 Task: Create a due date automation trigger when advanced on, on the wednesday before a card is due add basic not assigned to member @aryan at 11:00 AM.
Action: Mouse moved to (1127, 353)
Screenshot: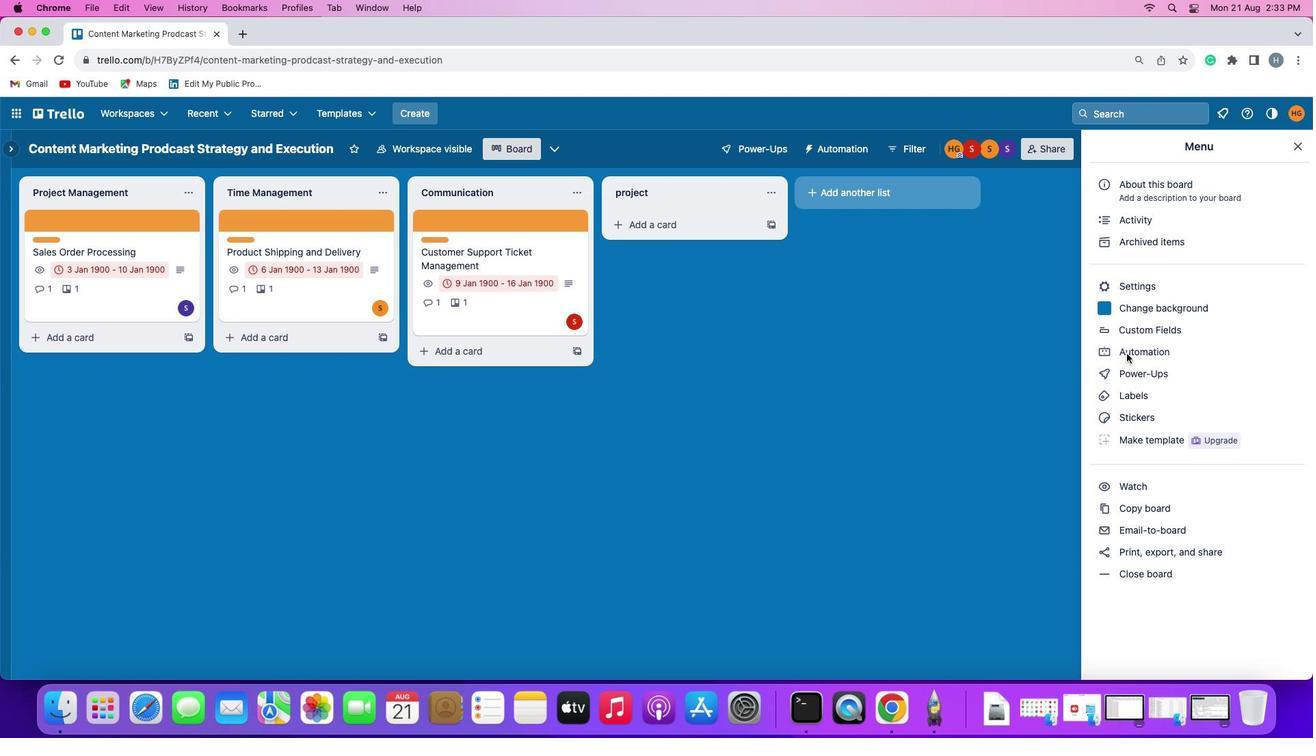 
Action: Mouse pressed left at (1127, 353)
Screenshot: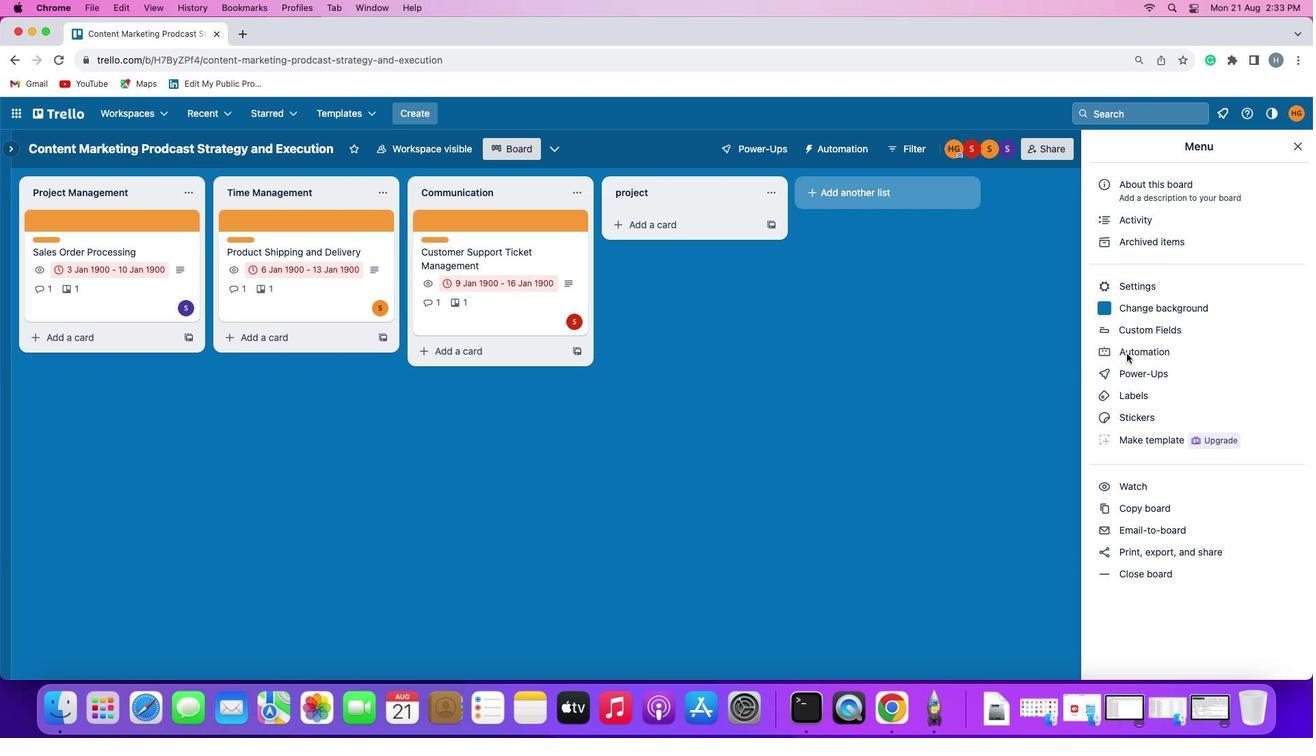
Action: Mouse pressed left at (1127, 353)
Screenshot: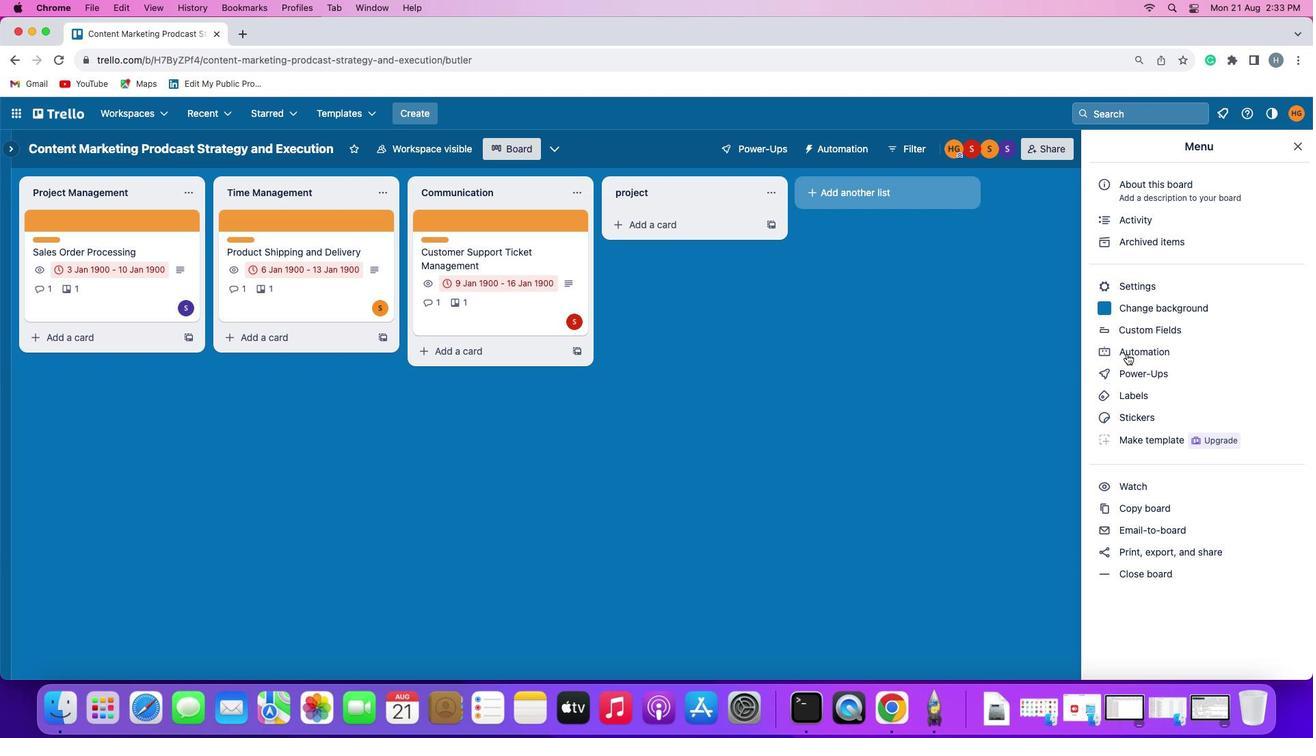 
Action: Mouse moved to (98, 324)
Screenshot: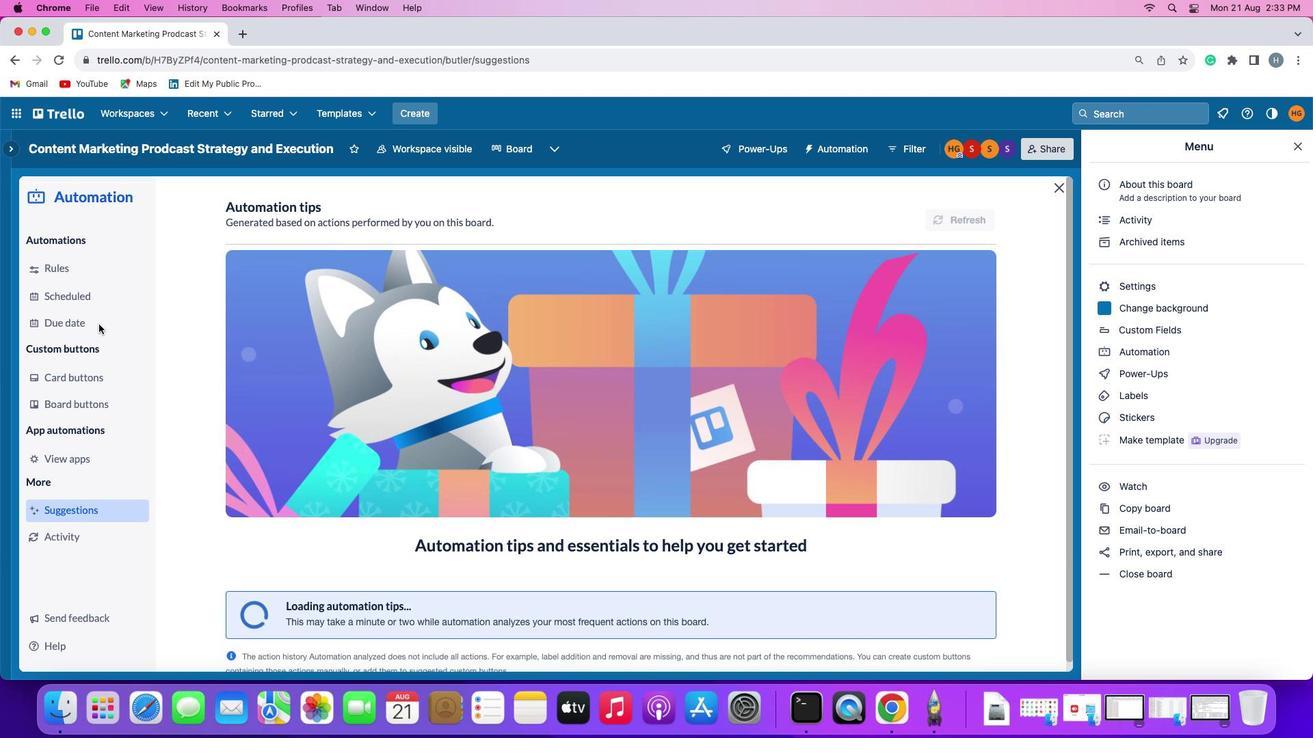
Action: Mouse pressed left at (98, 324)
Screenshot: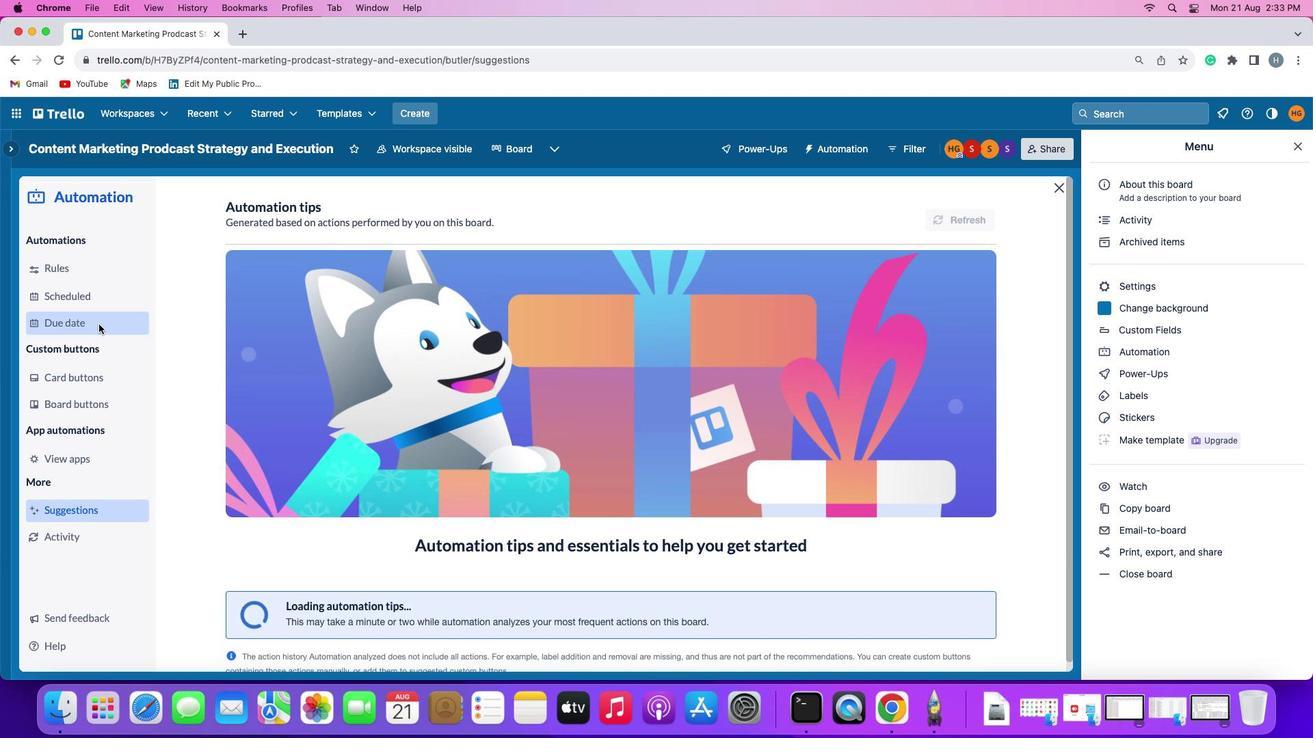 
Action: Mouse moved to (944, 206)
Screenshot: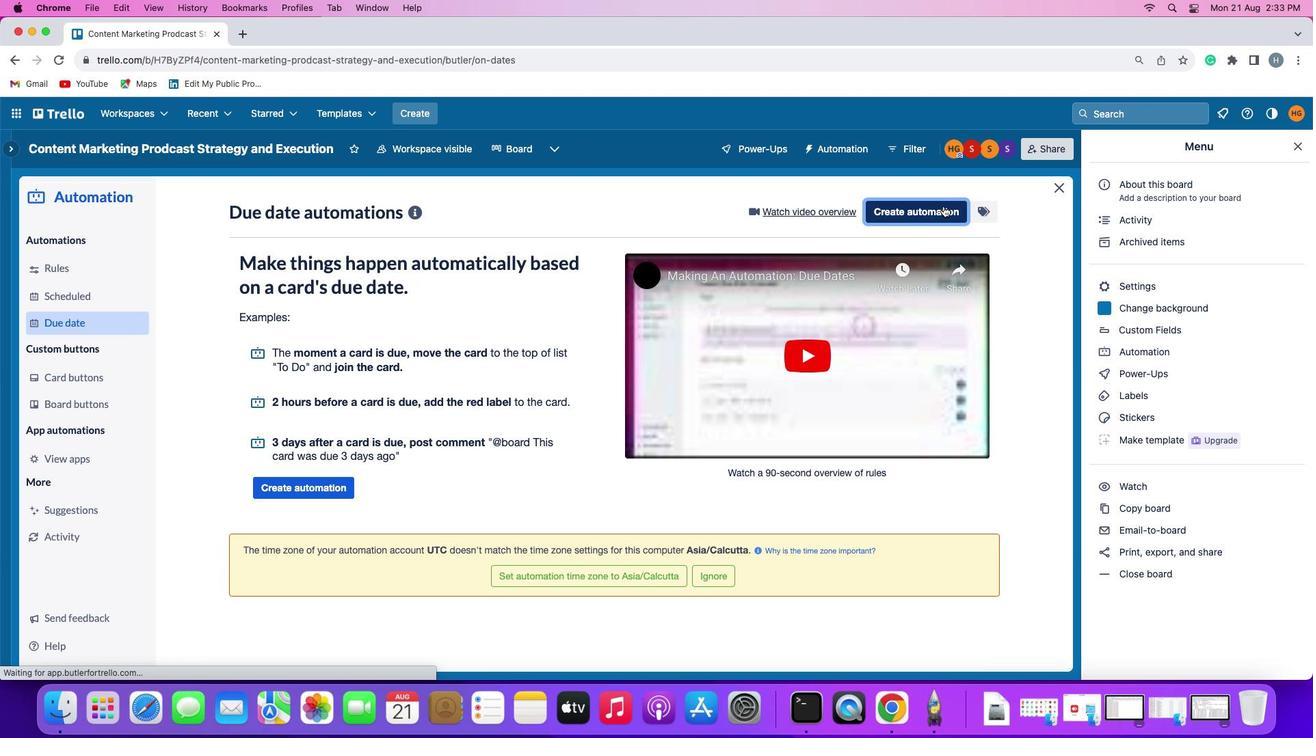 
Action: Mouse pressed left at (944, 206)
Screenshot: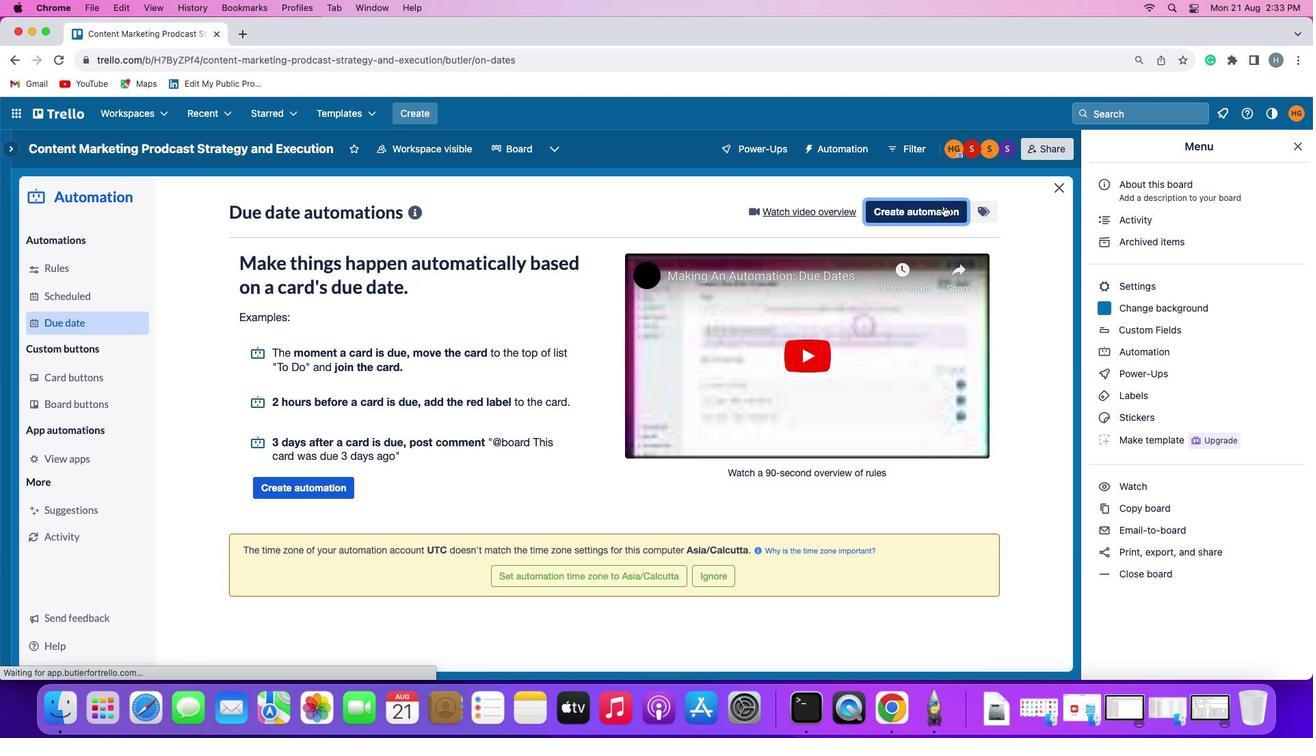 
Action: Mouse moved to (302, 341)
Screenshot: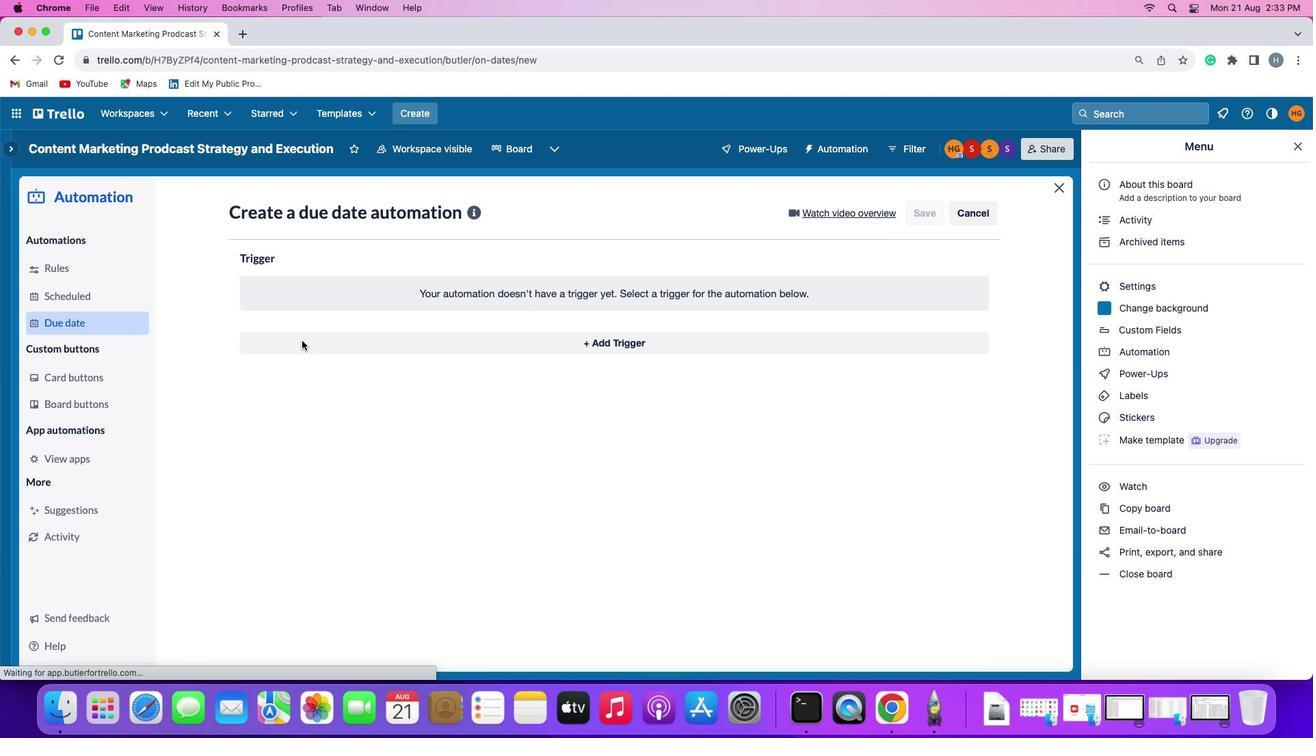 
Action: Mouse pressed left at (302, 341)
Screenshot: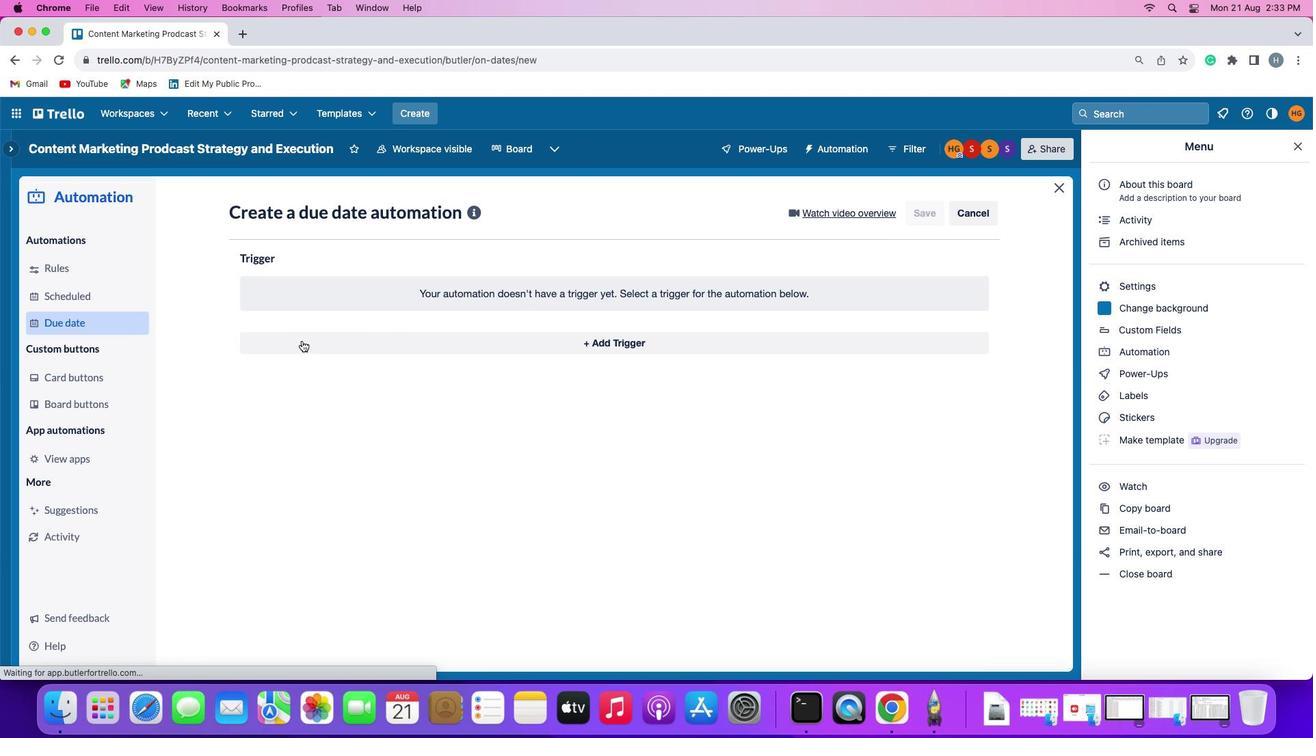 
Action: Mouse moved to (303, 597)
Screenshot: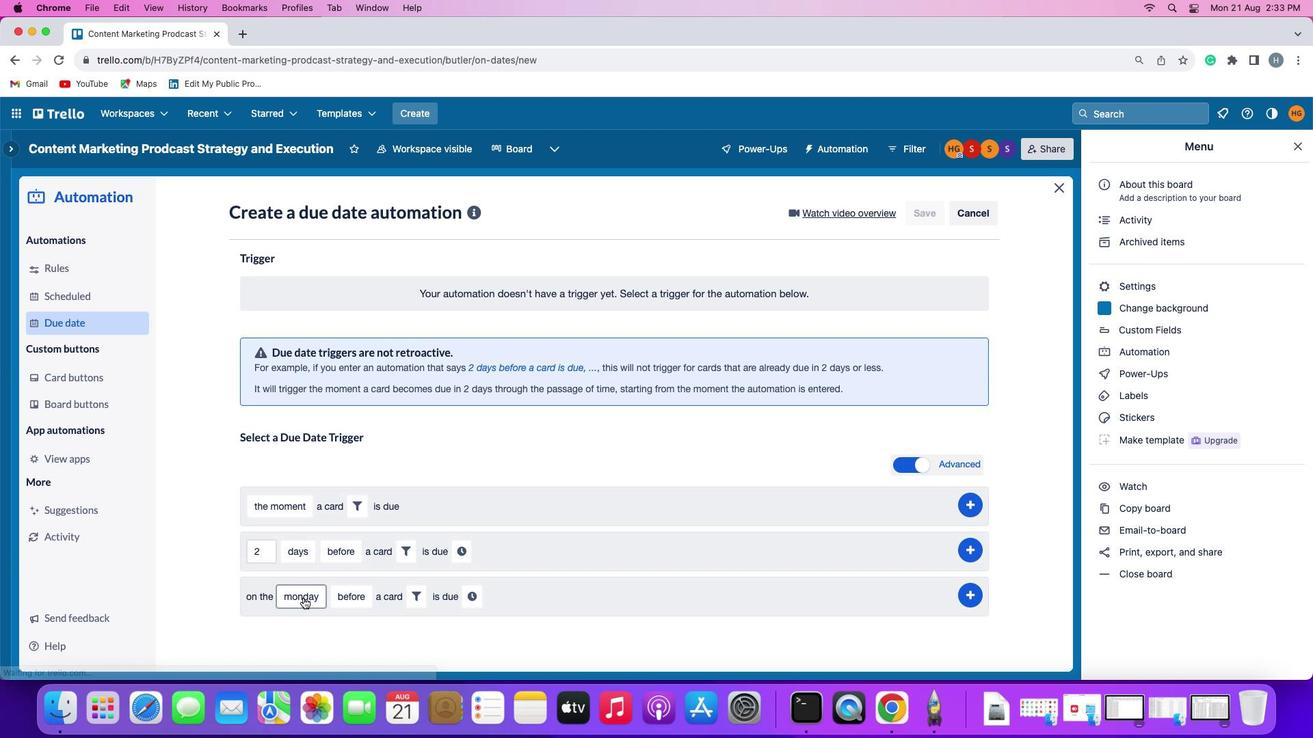 
Action: Mouse pressed left at (303, 597)
Screenshot: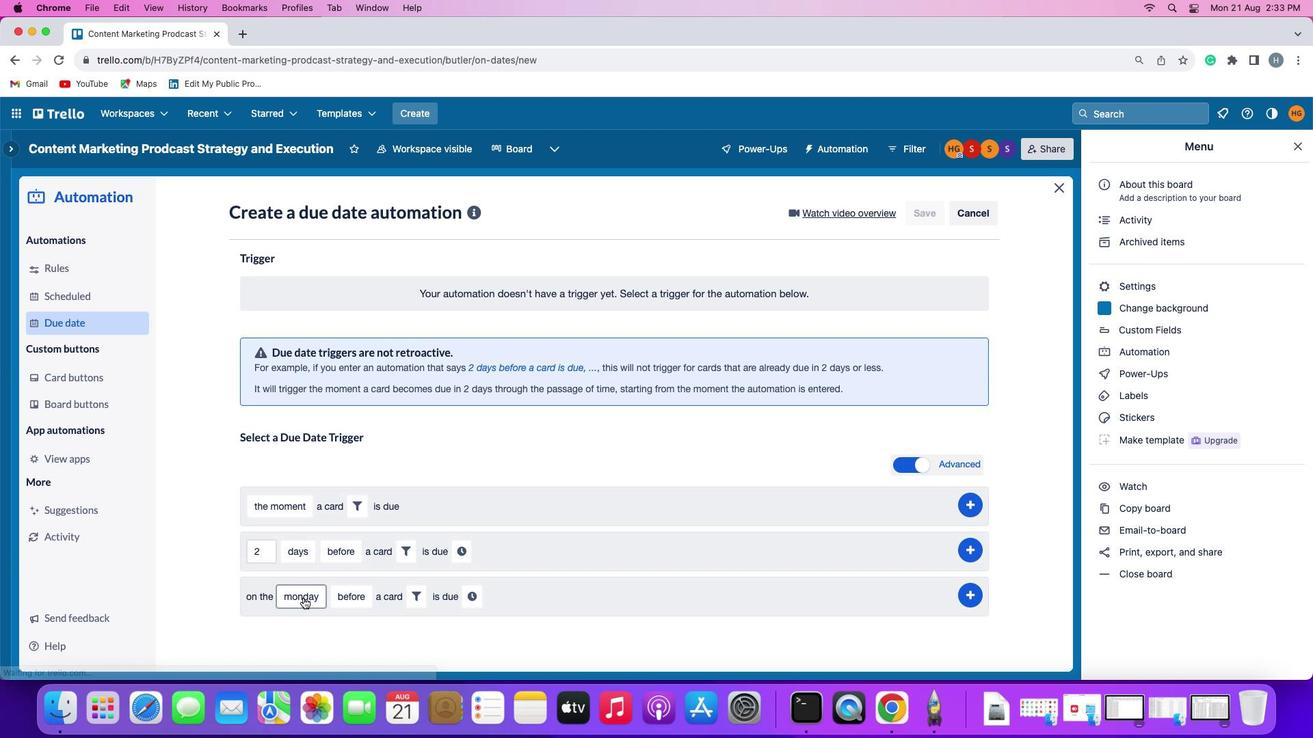 
Action: Mouse moved to (325, 461)
Screenshot: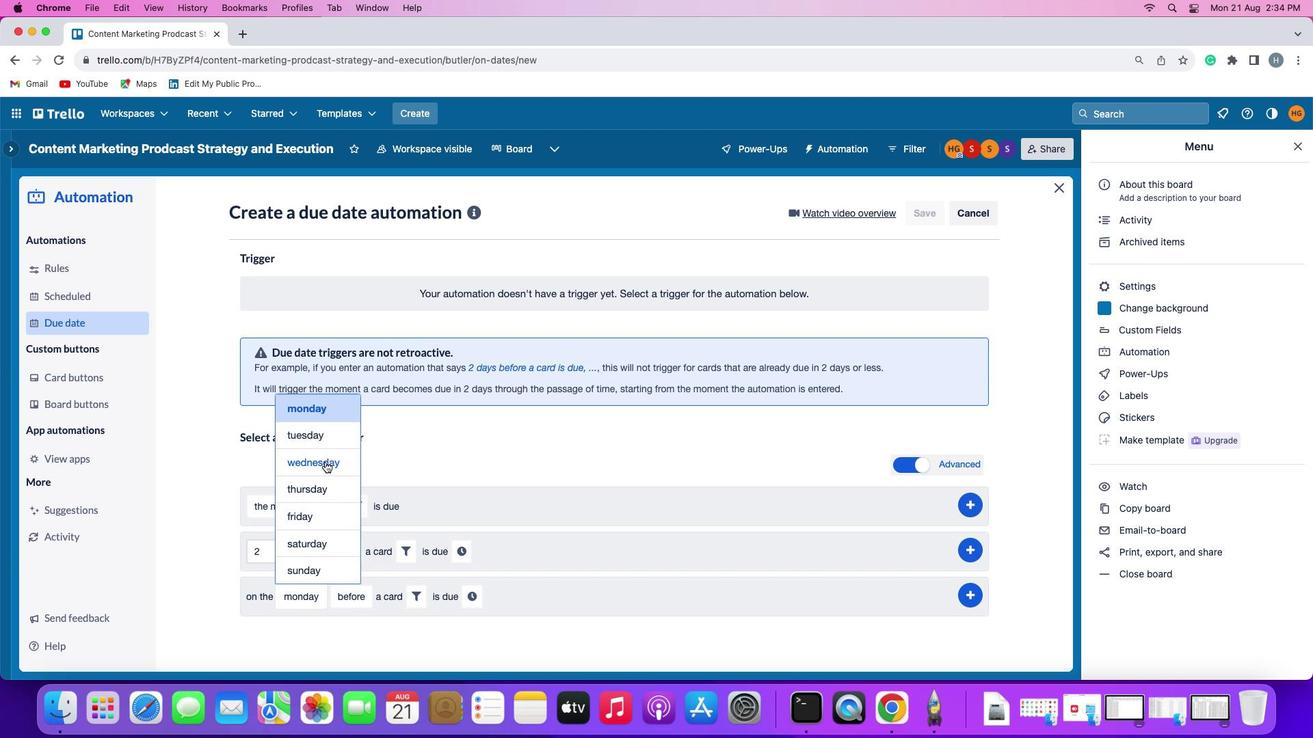 
Action: Mouse pressed left at (325, 461)
Screenshot: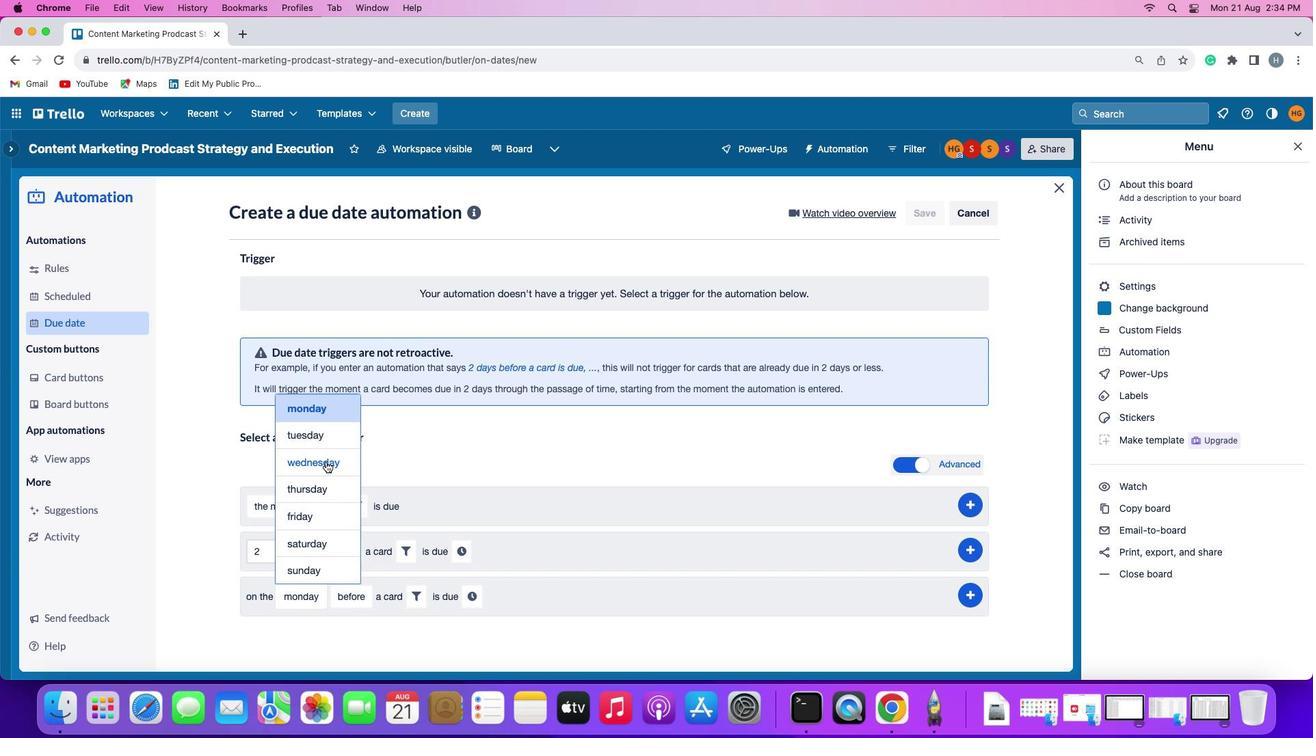 
Action: Mouse moved to (402, 478)
Screenshot: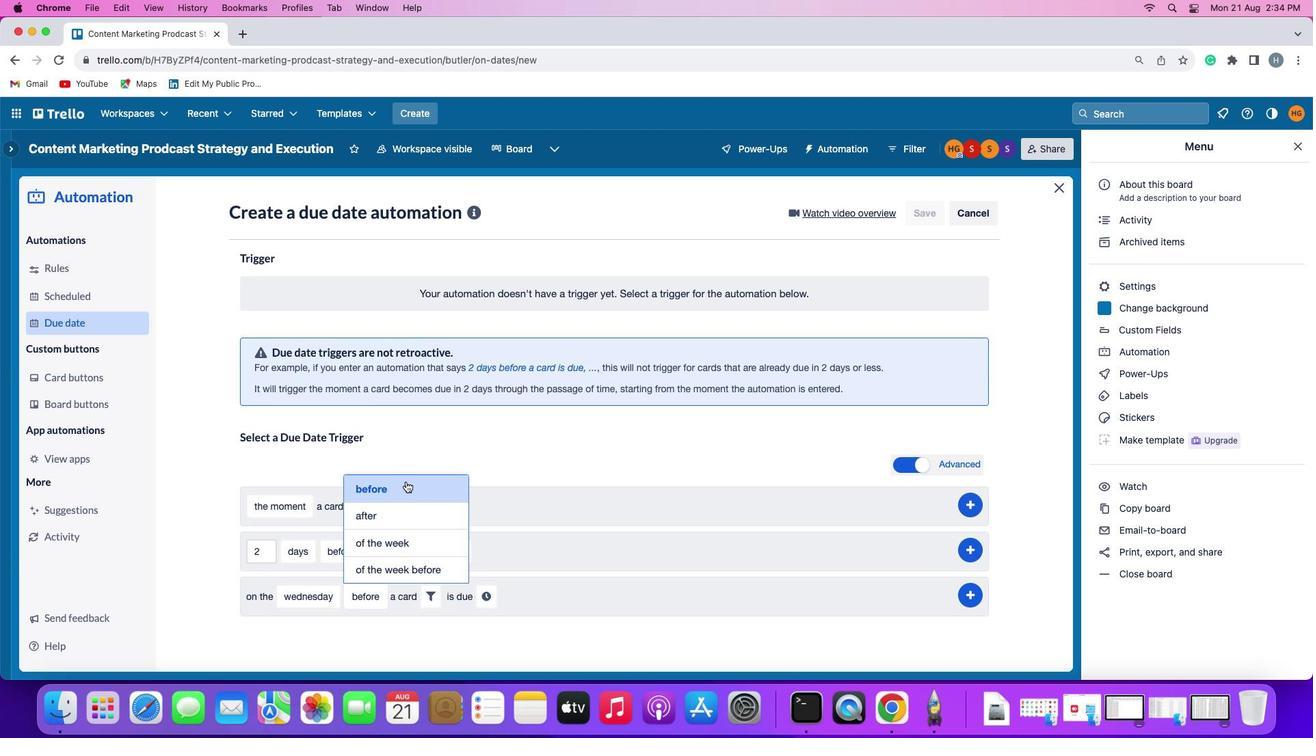 
Action: Mouse pressed left at (402, 478)
Screenshot: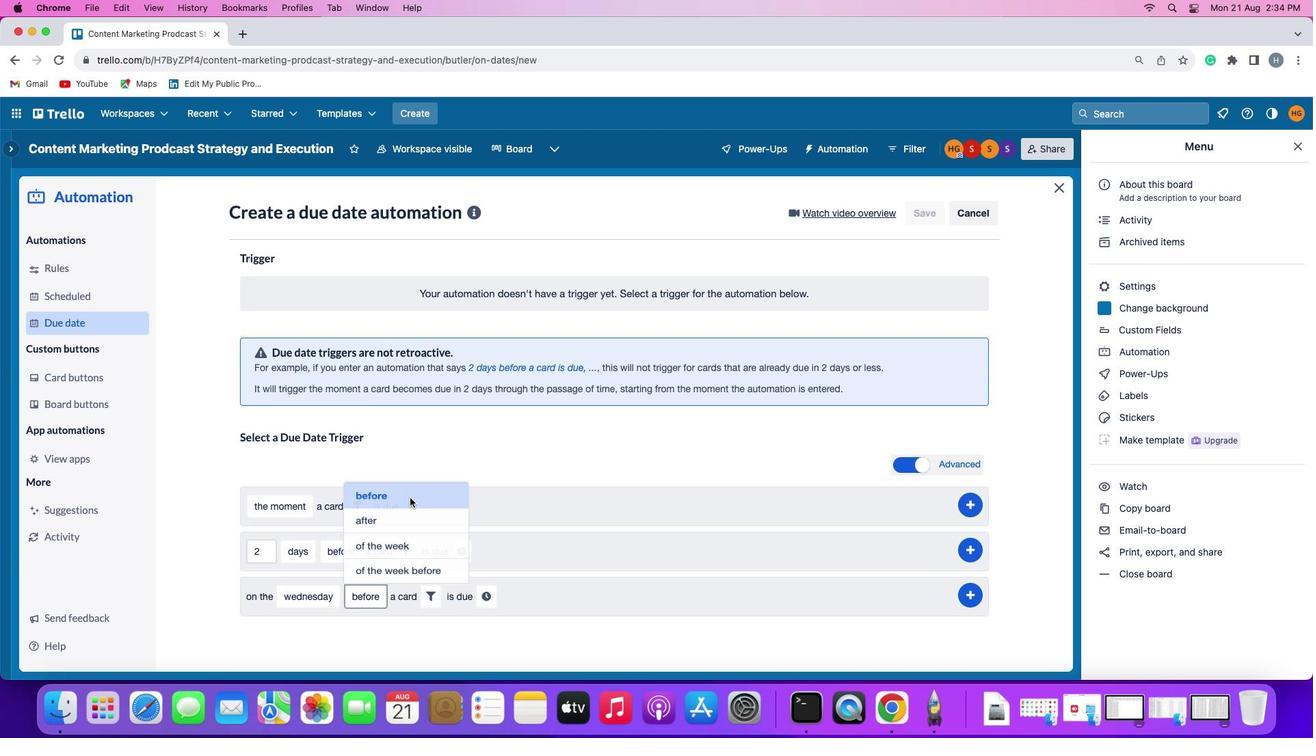 
Action: Mouse moved to (425, 604)
Screenshot: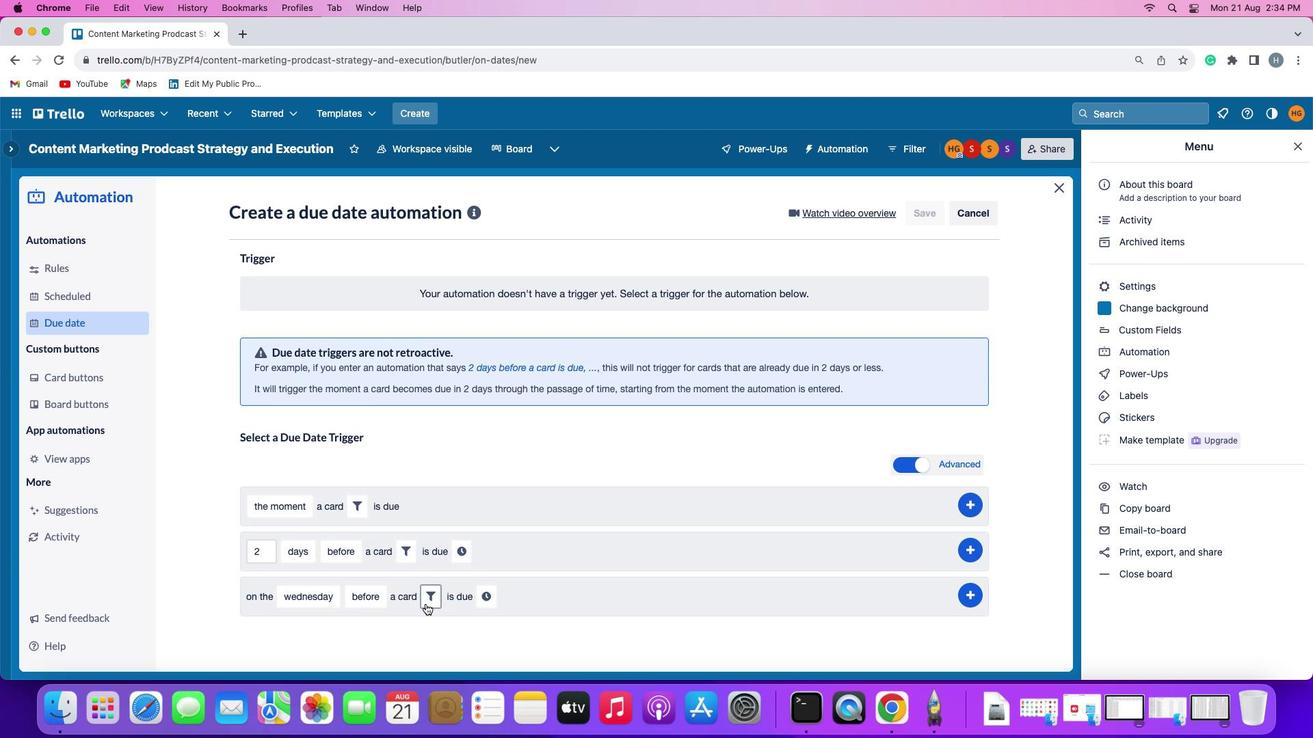 
Action: Mouse pressed left at (425, 604)
Screenshot: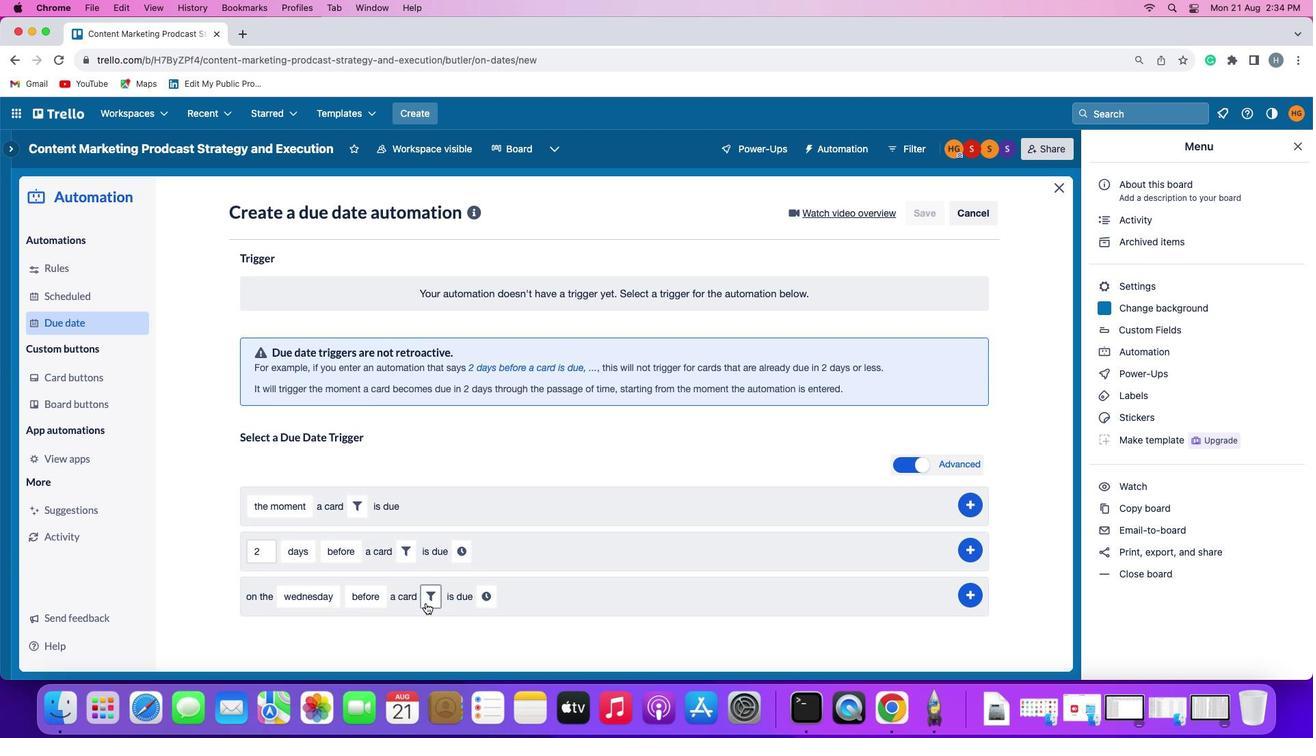 
Action: Mouse moved to (402, 628)
Screenshot: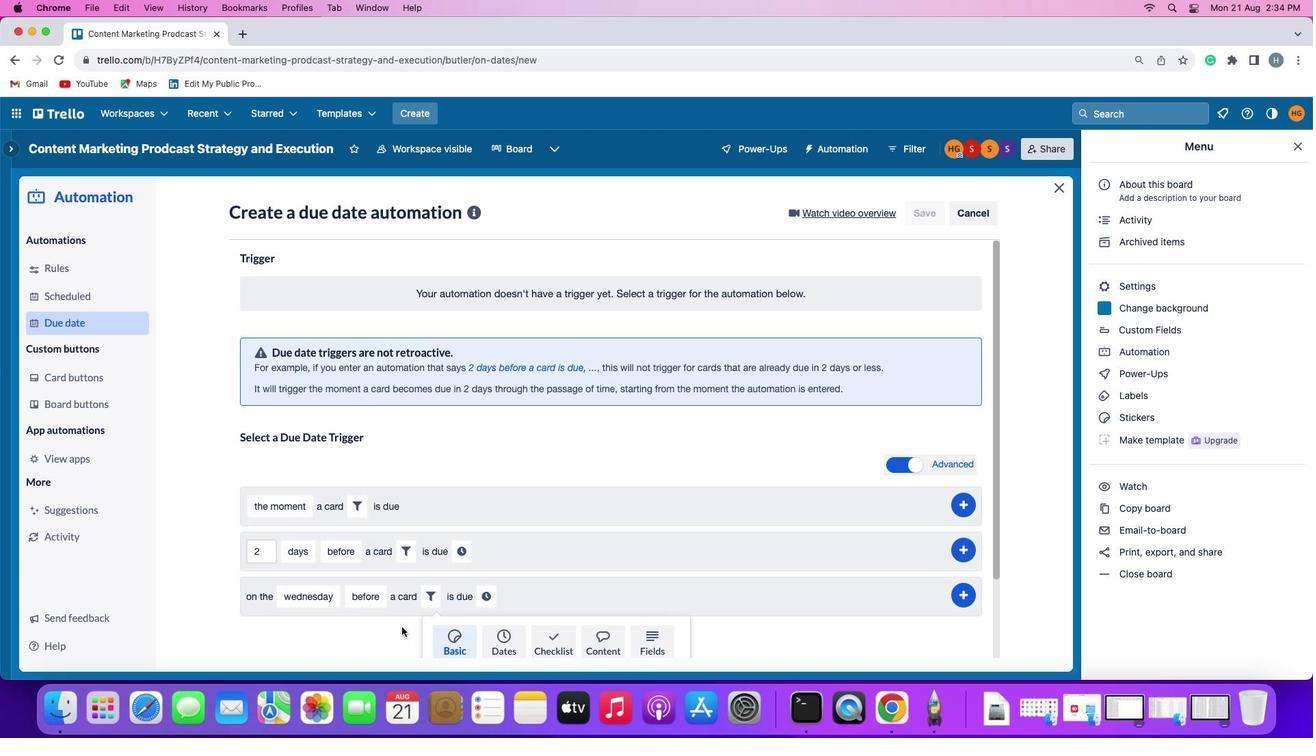 
Action: Mouse scrolled (402, 628) with delta (0, 0)
Screenshot: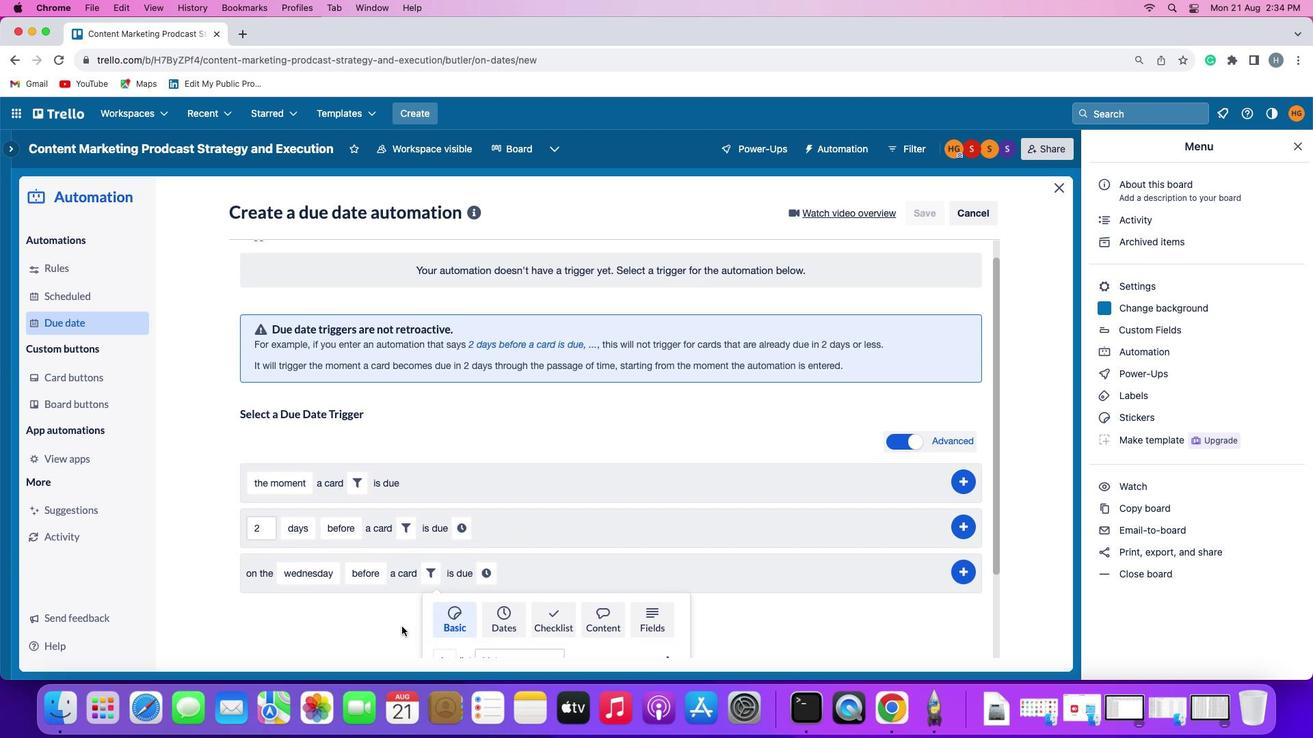 
Action: Mouse scrolled (402, 628) with delta (0, 0)
Screenshot: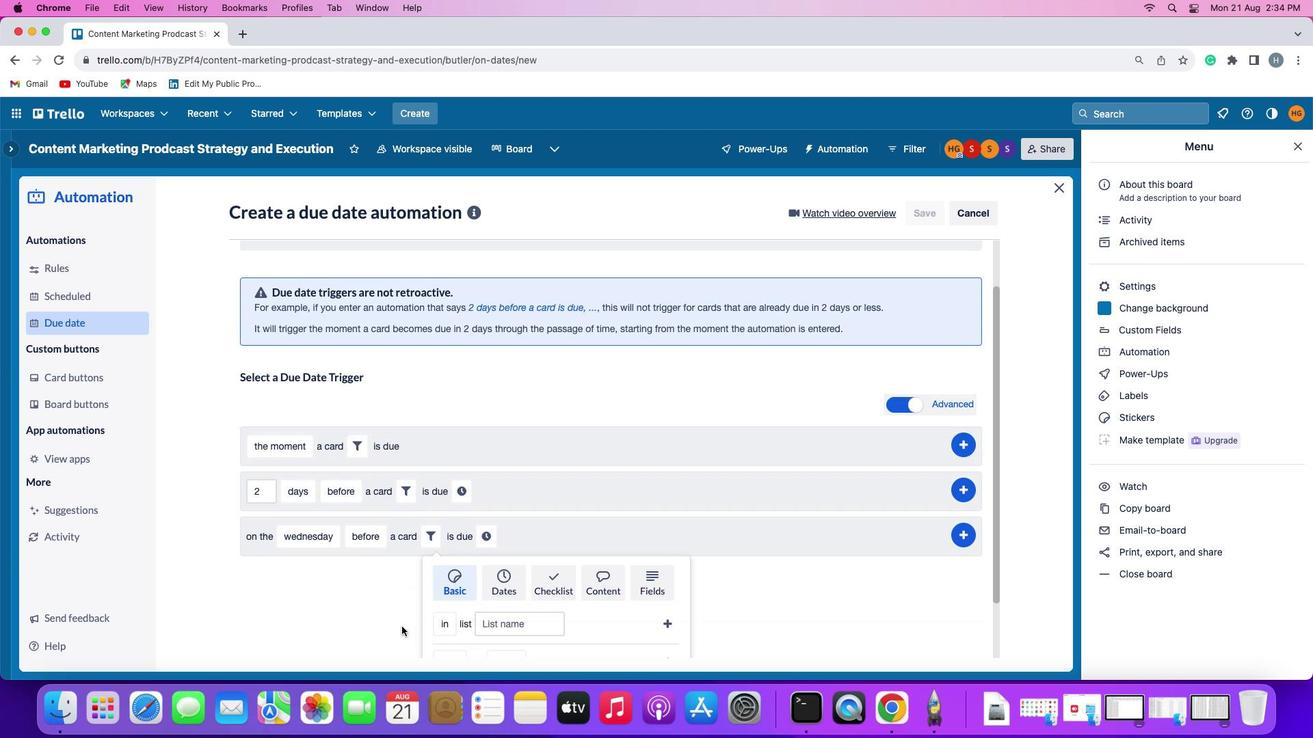 
Action: Mouse scrolled (402, 628) with delta (0, -2)
Screenshot: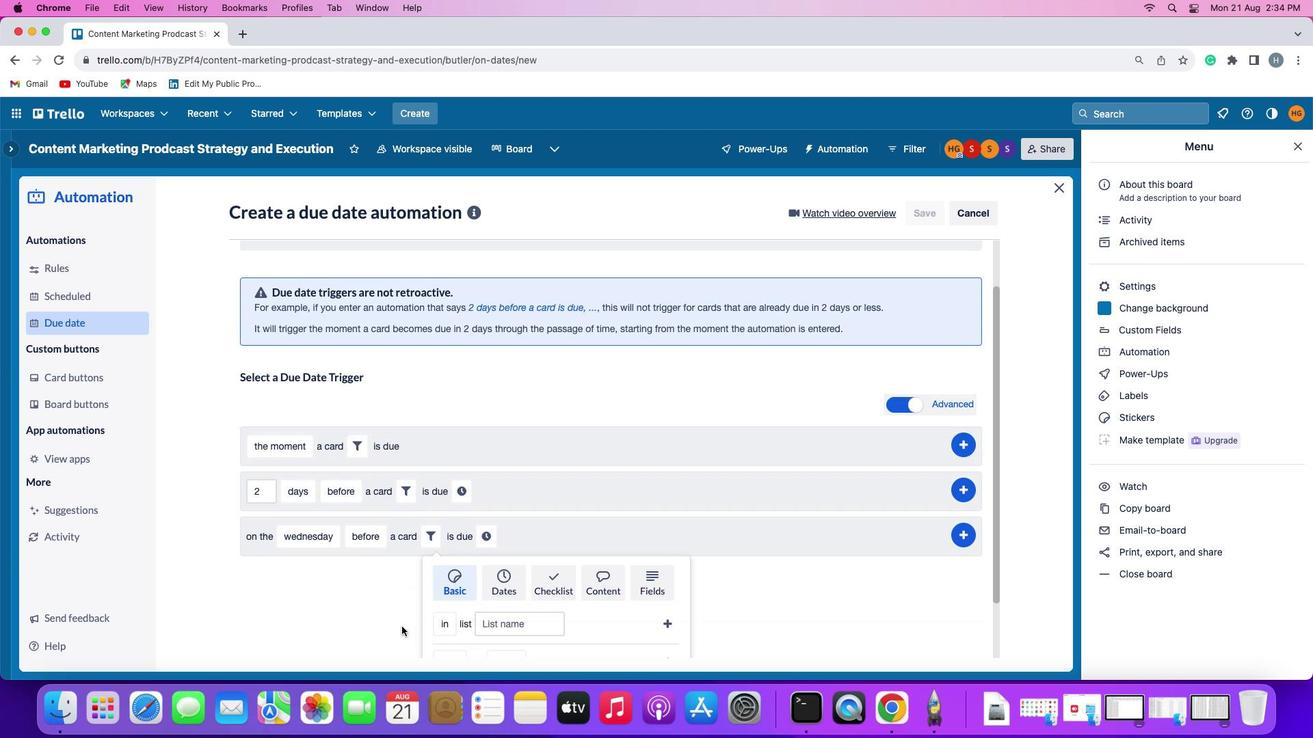 
Action: Mouse scrolled (402, 628) with delta (0, -3)
Screenshot: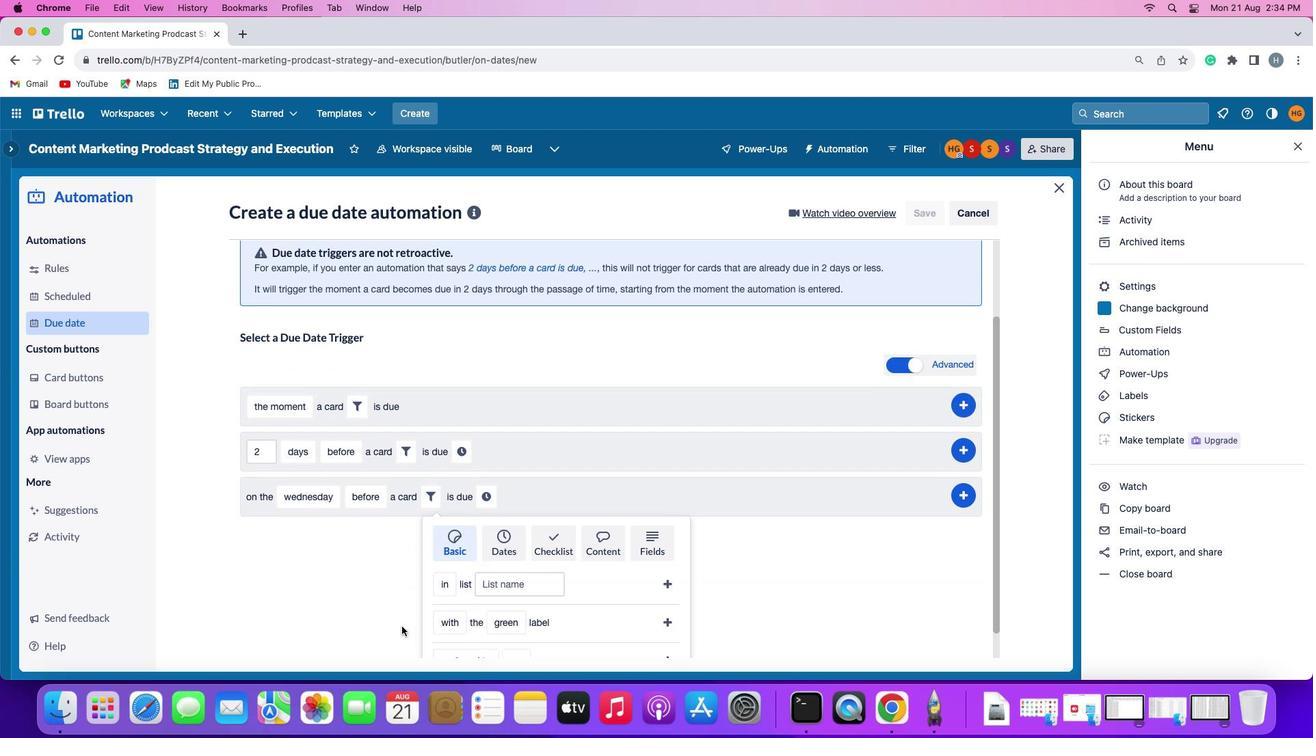 
Action: Mouse moved to (401, 627)
Screenshot: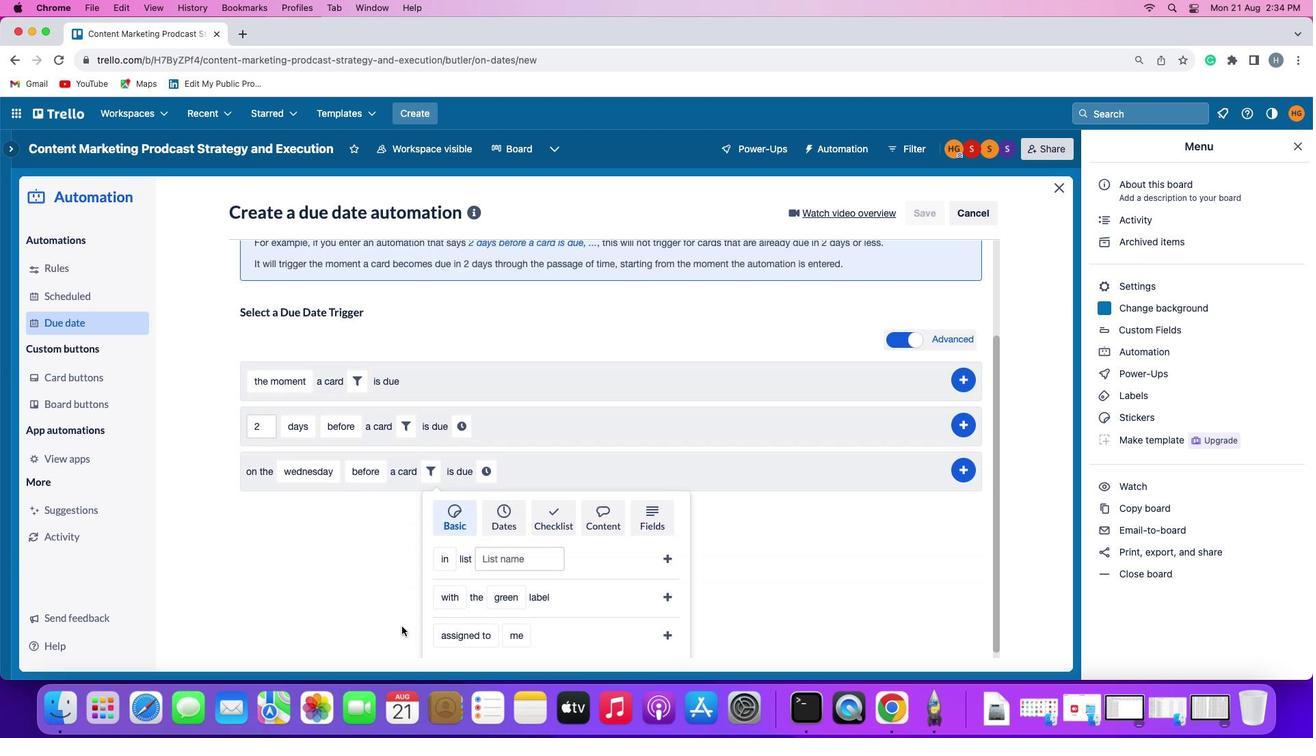 
Action: Mouse scrolled (401, 627) with delta (0, -4)
Screenshot: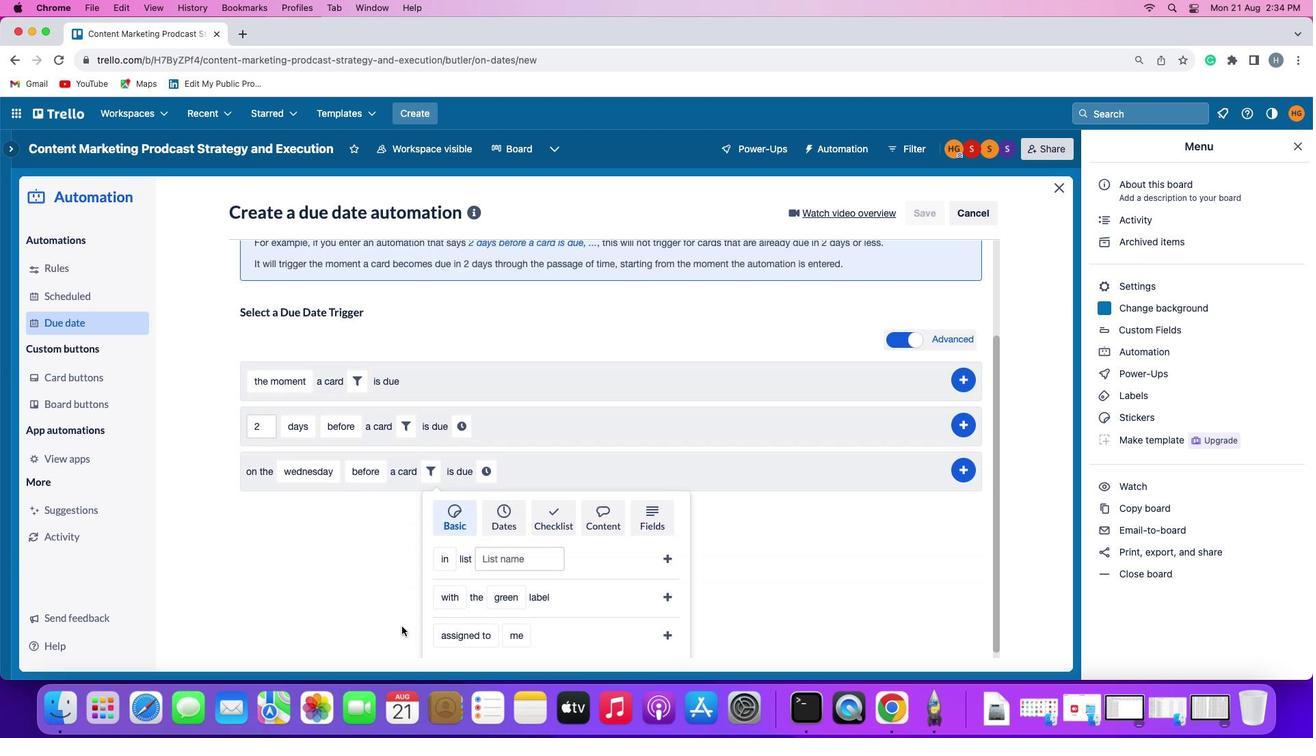 
Action: Mouse moved to (401, 627)
Screenshot: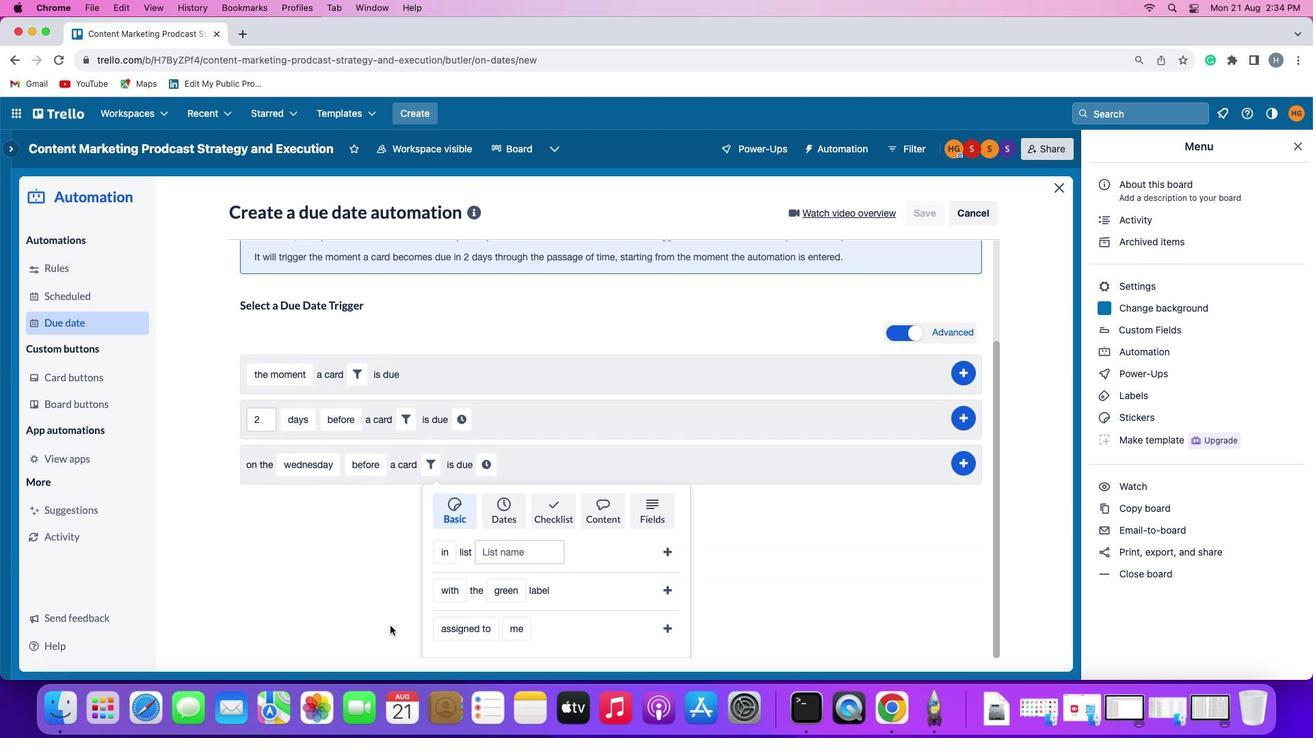 
Action: Mouse scrolled (401, 627) with delta (0, 0)
Screenshot: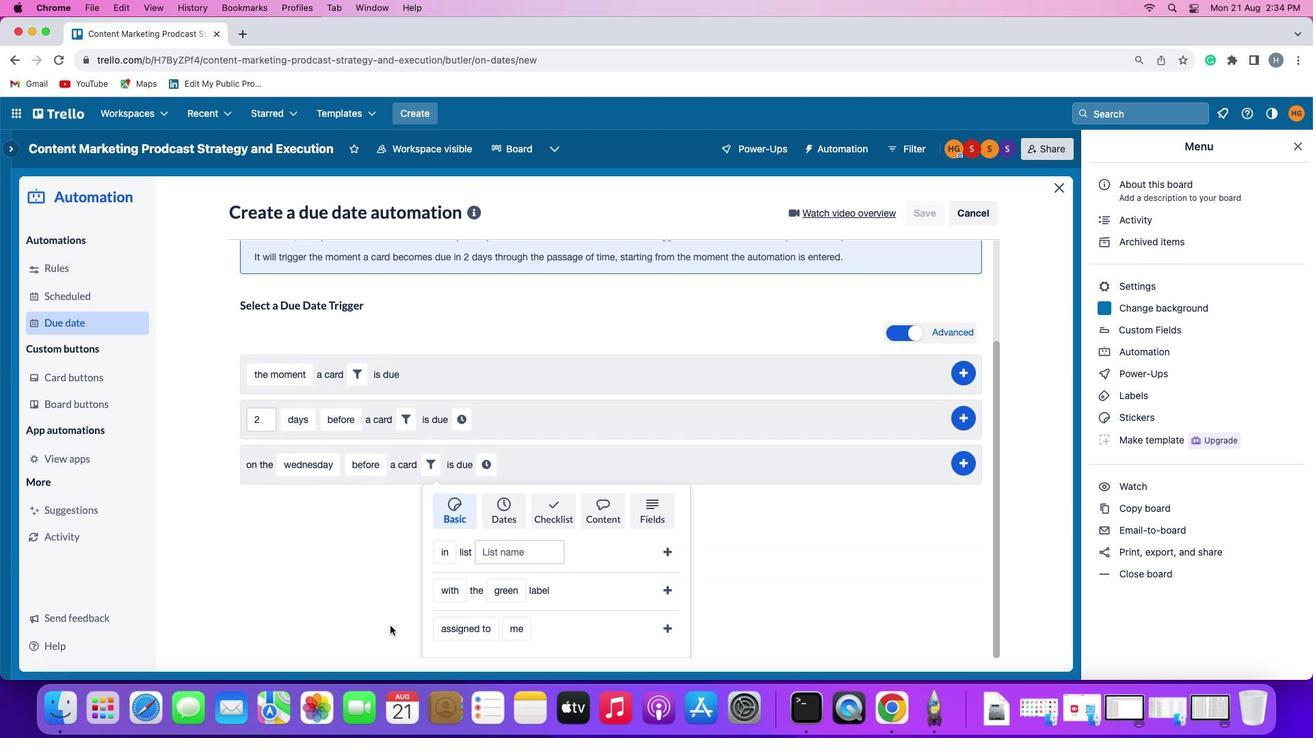 
Action: Mouse scrolled (401, 627) with delta (0, 0)
Screenshot: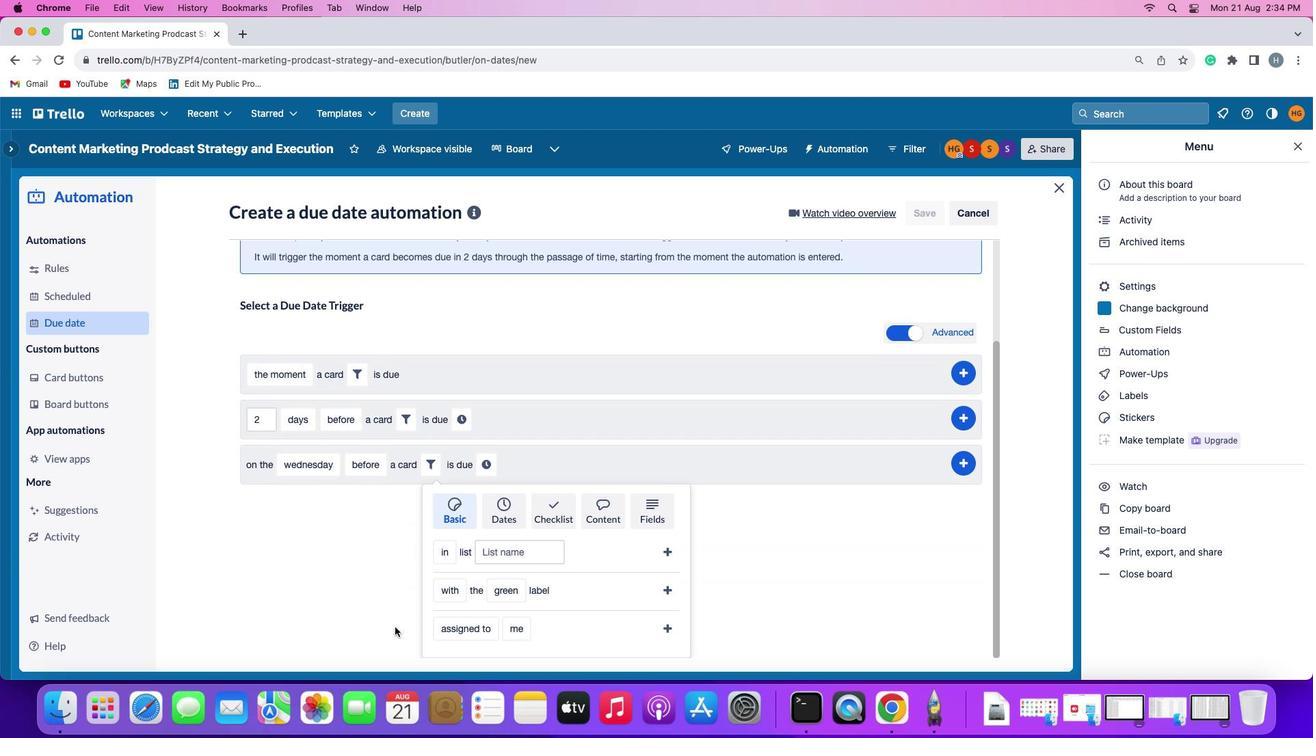 
Action: Mouse moved to (401, 627)
Screenshot: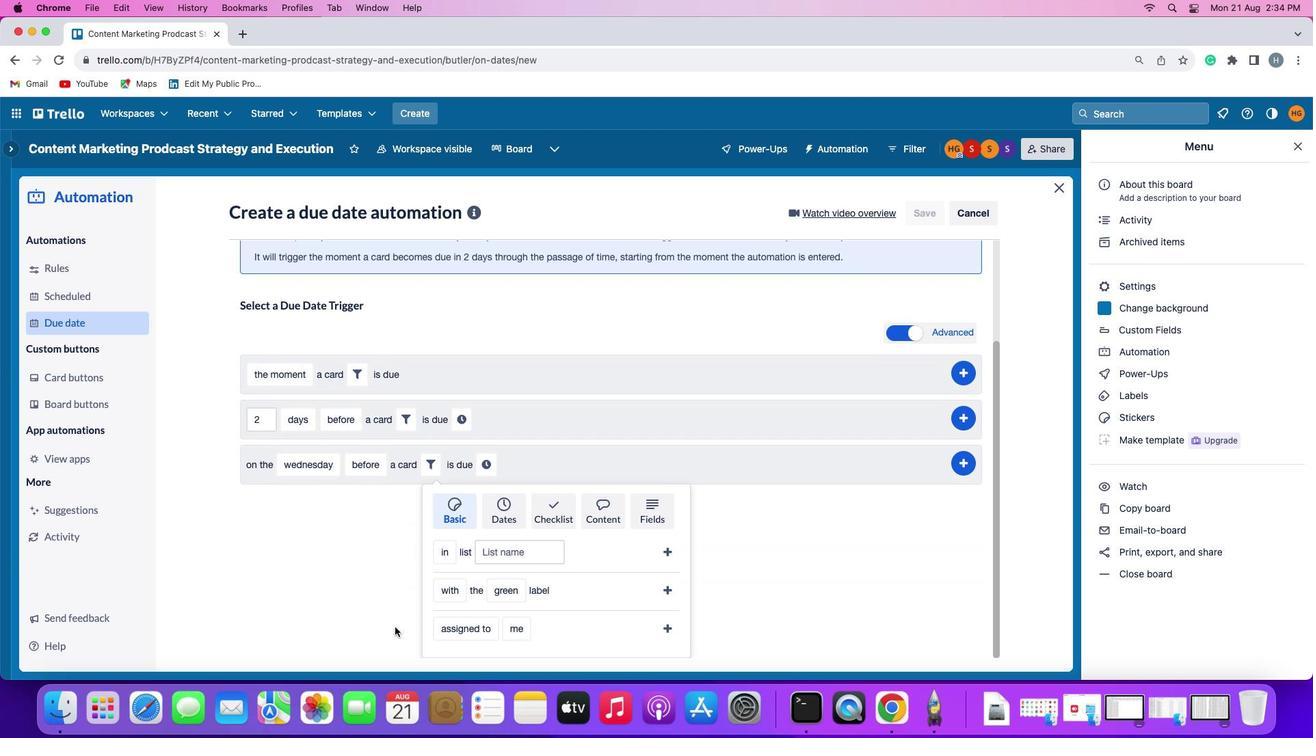 
Action: Mouse scrolled (401, 627) with delta (0, -2)
Screenshot: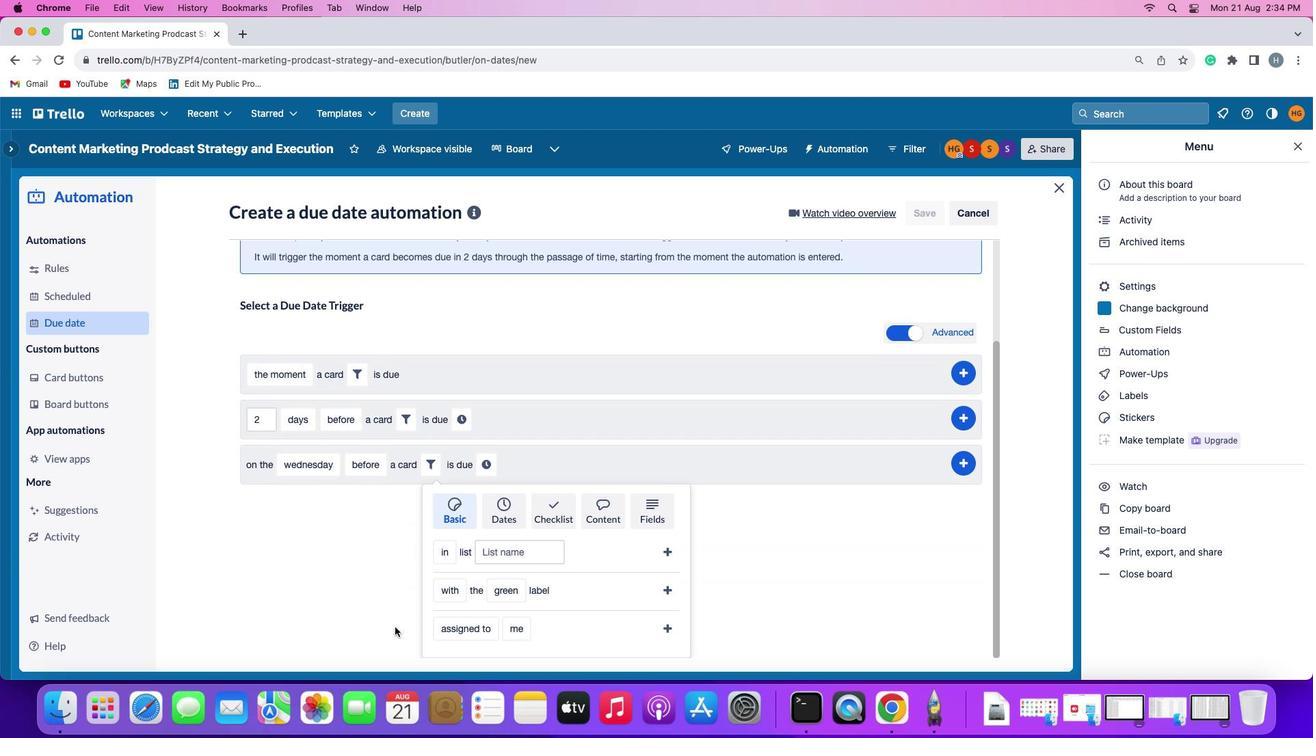 
Action: Mouse moved to (472, 631)
Screenshot: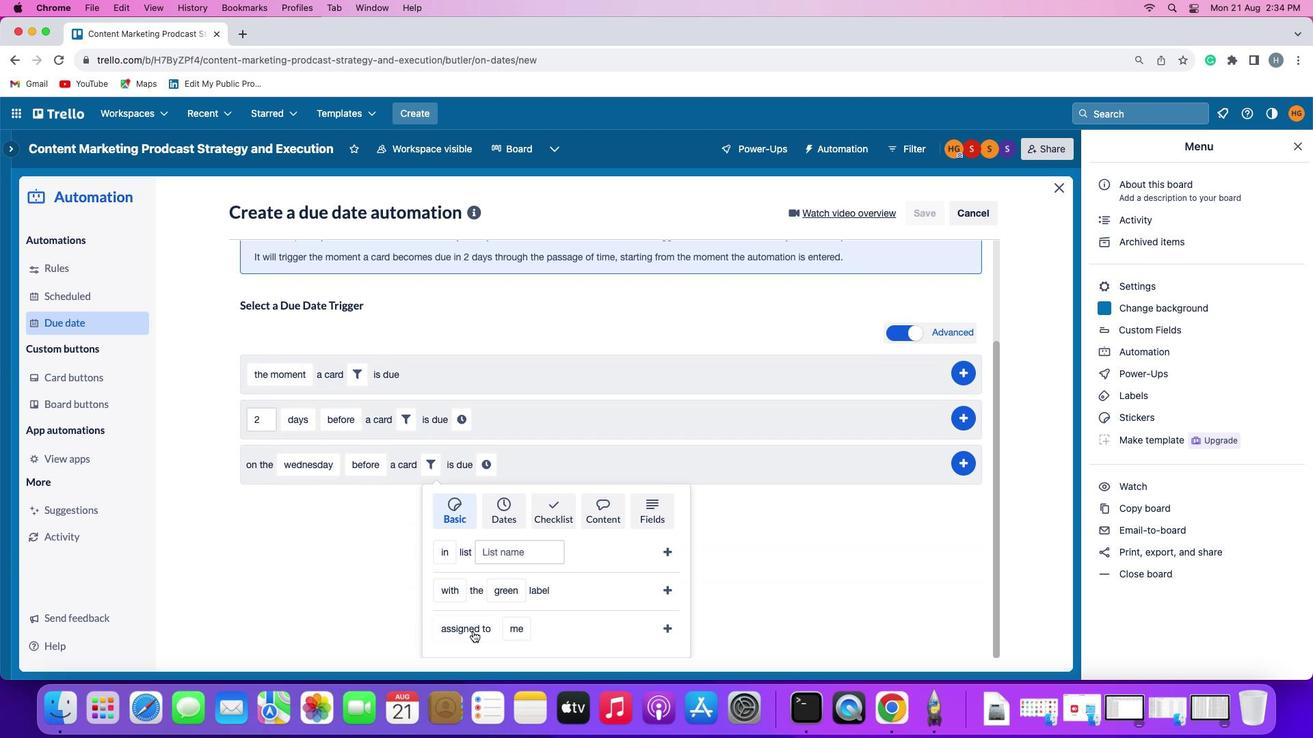 
Action: Mouse pressed left at (472, 631)
Screenshot: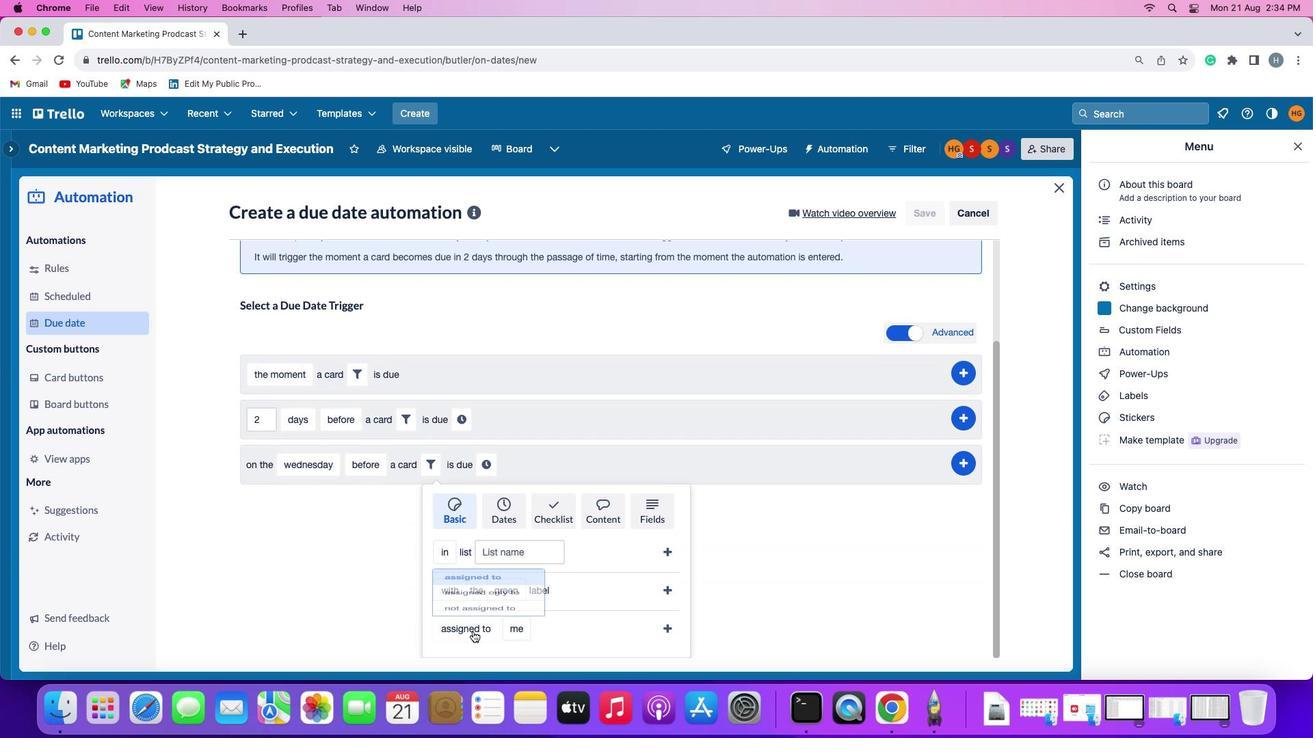 
Action: Mouse moved to (465, 605)
Screenshot: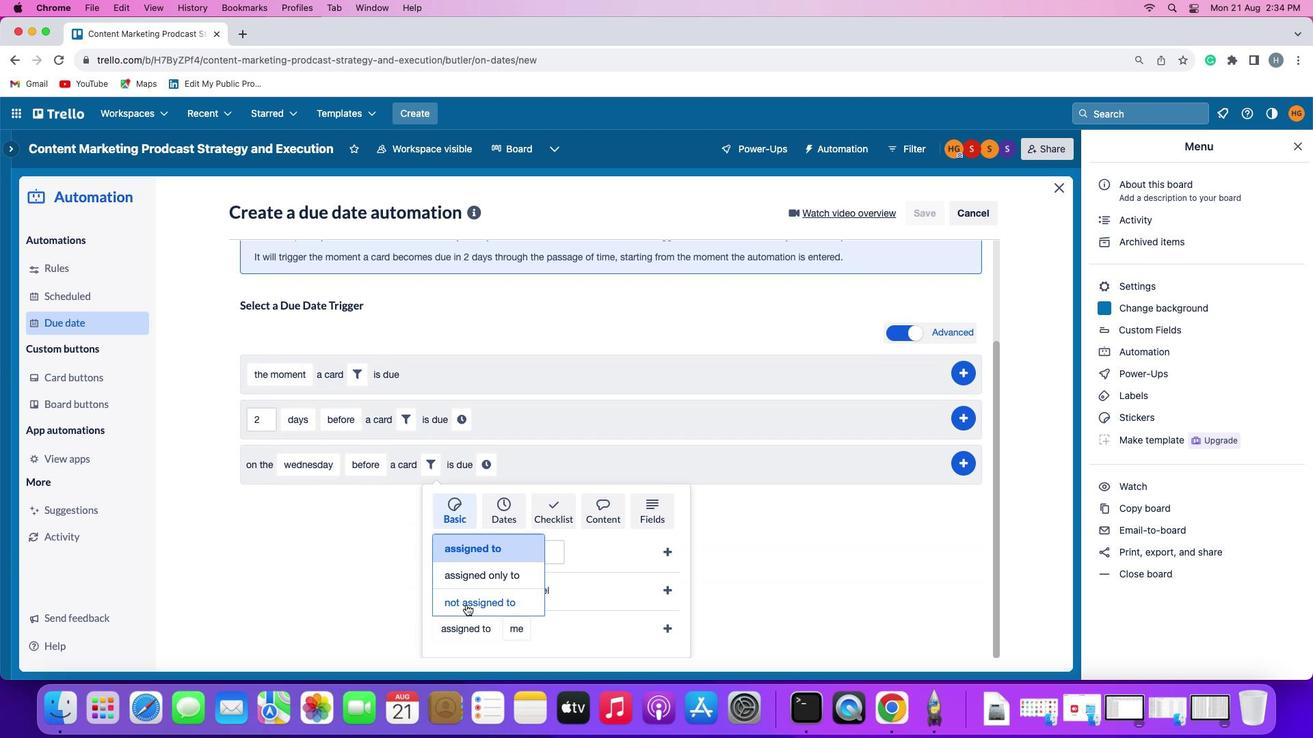 
Action: Mouse pressed left at (465, 605)
Screenshot: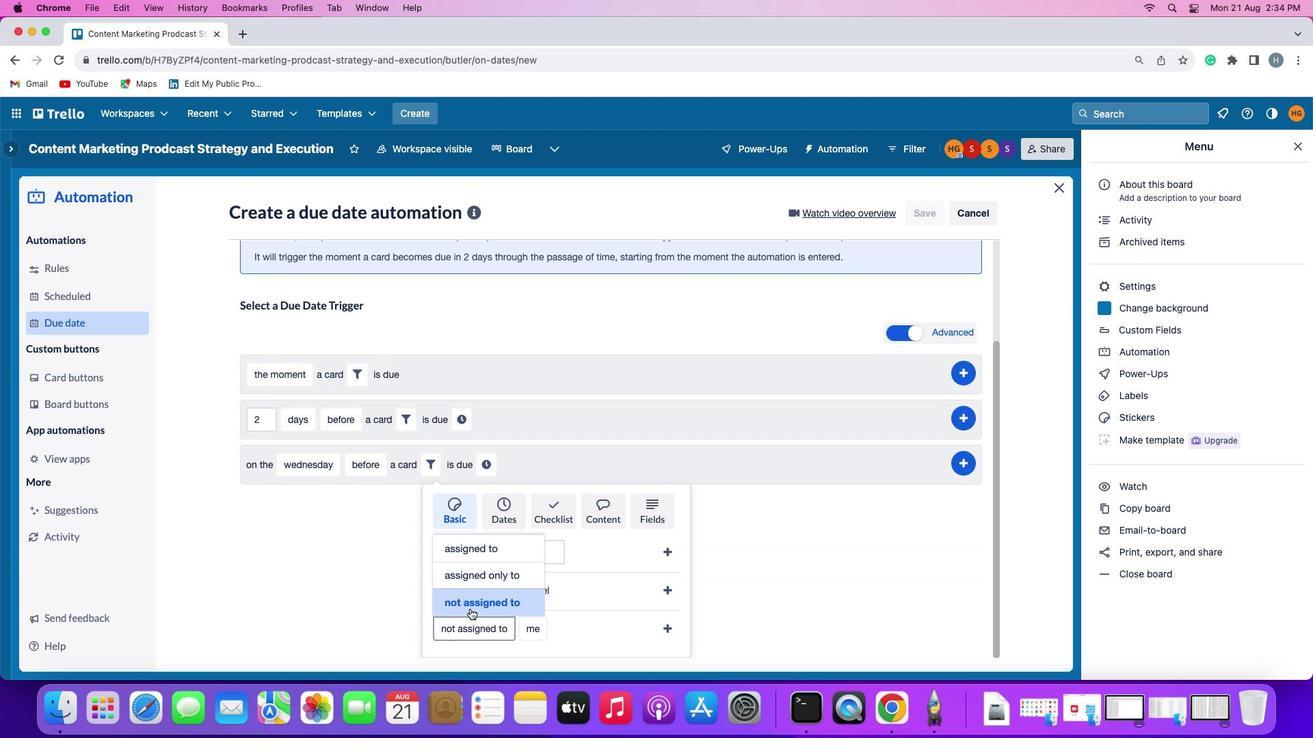
Action: Mouse moved to (529, 634)
Screenshot: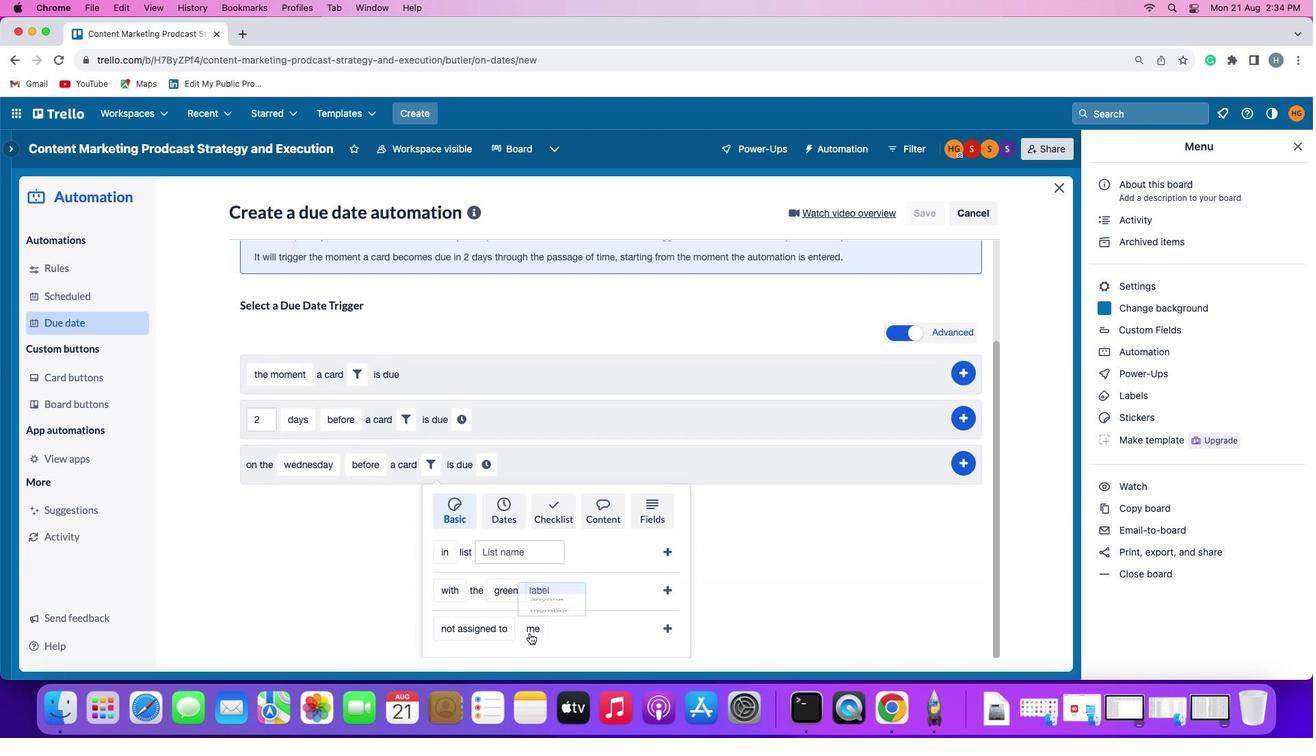 
Action: Mouse pressed left at (529, 634)
Screenshot: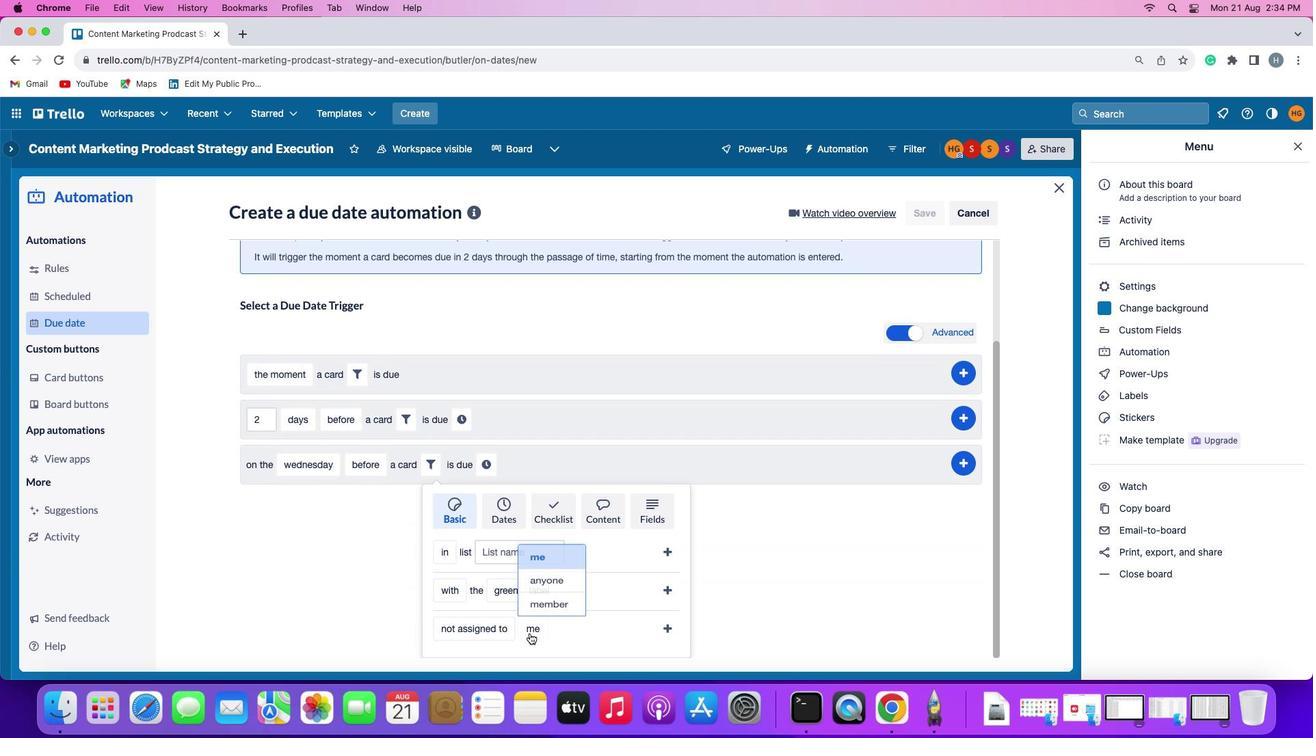 
Action: Mouse moved to (542, 606)
Screenshot: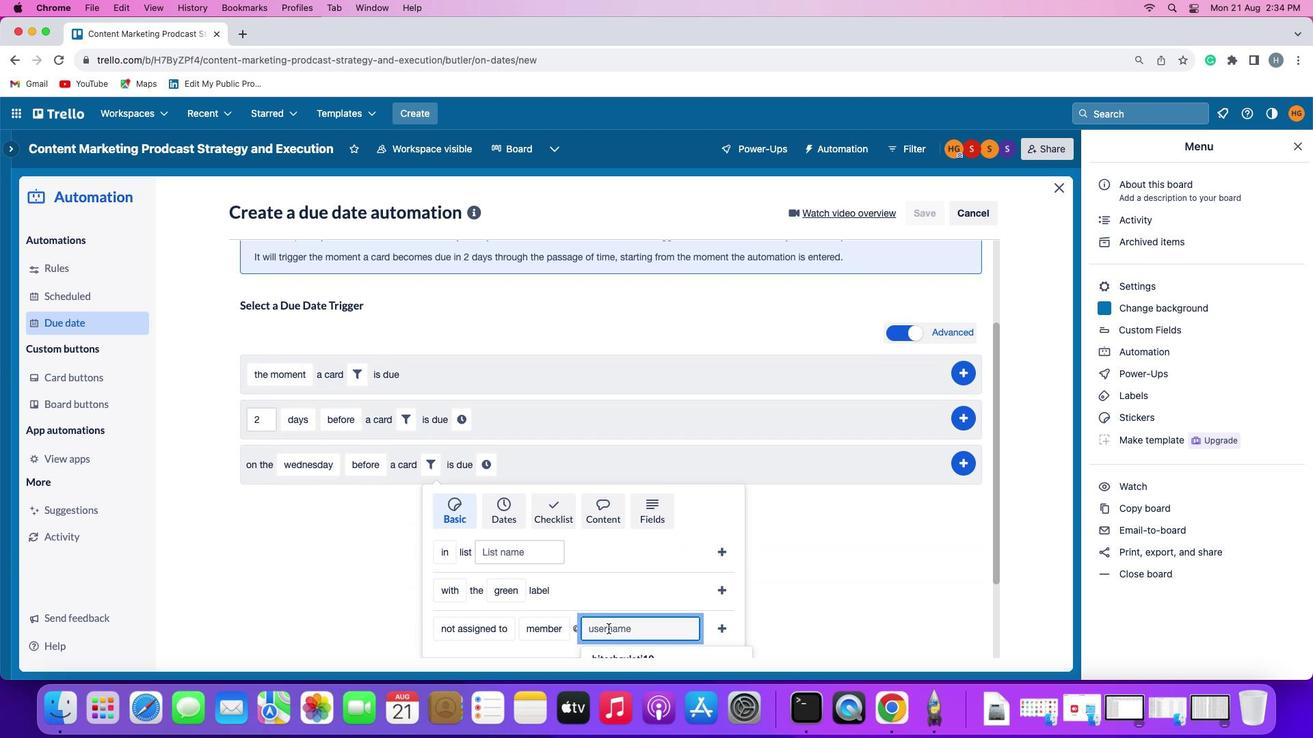 
Action: Mouse pressed left at (542, 606)
Screenshot: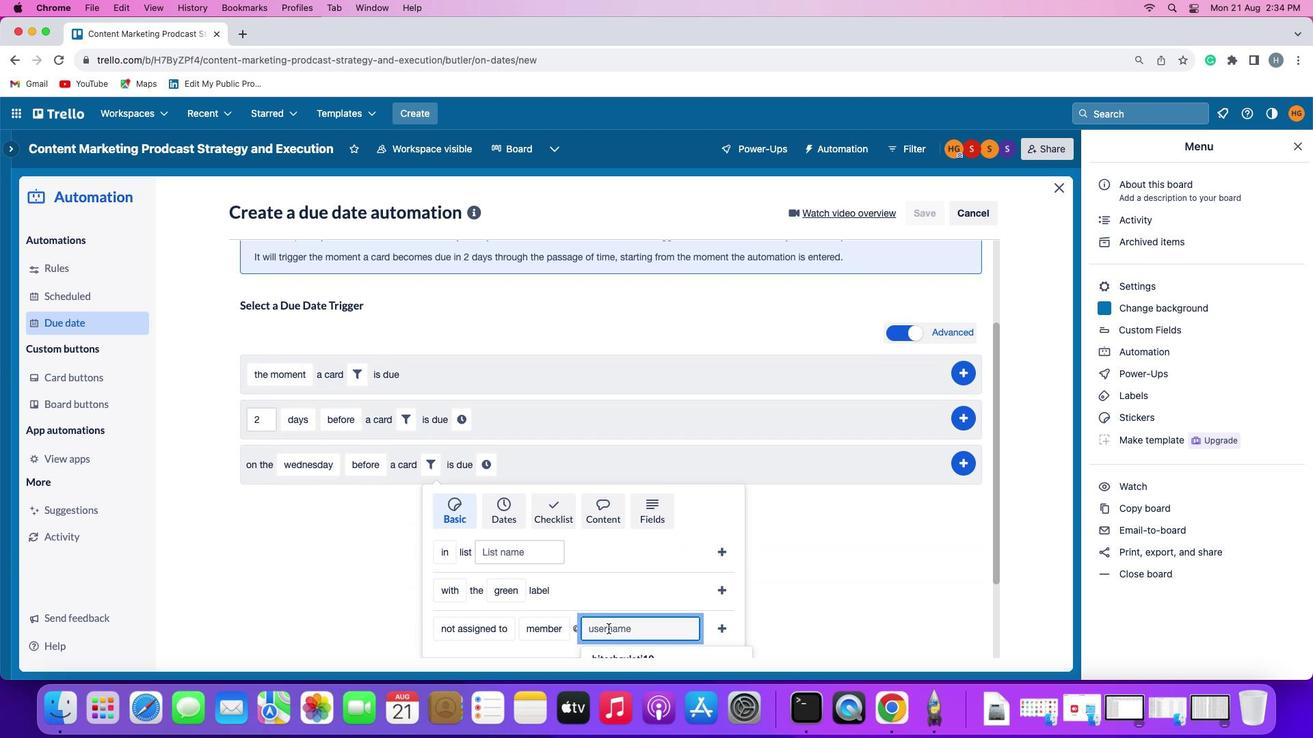 
Action: Mouse moved to (608, 629)
Screenshot: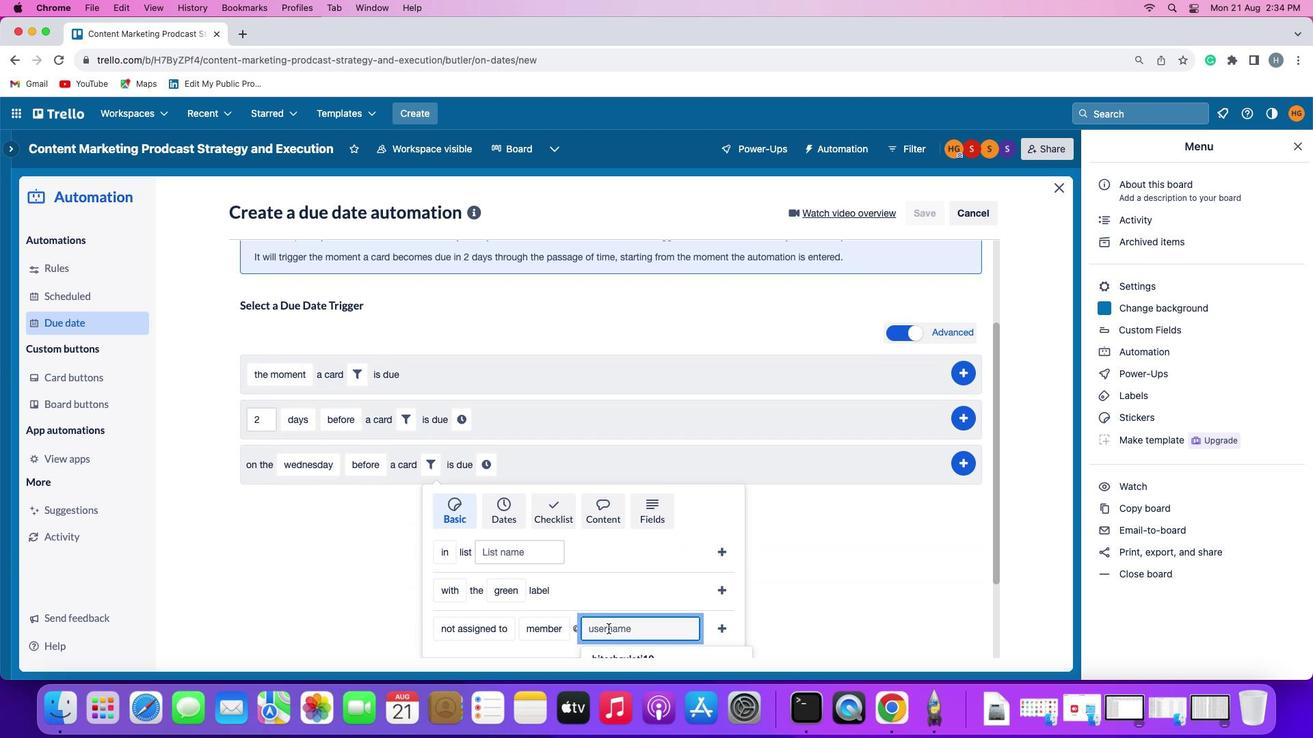 
Action: Mouse pressed left at (608, 629)
Screenshot: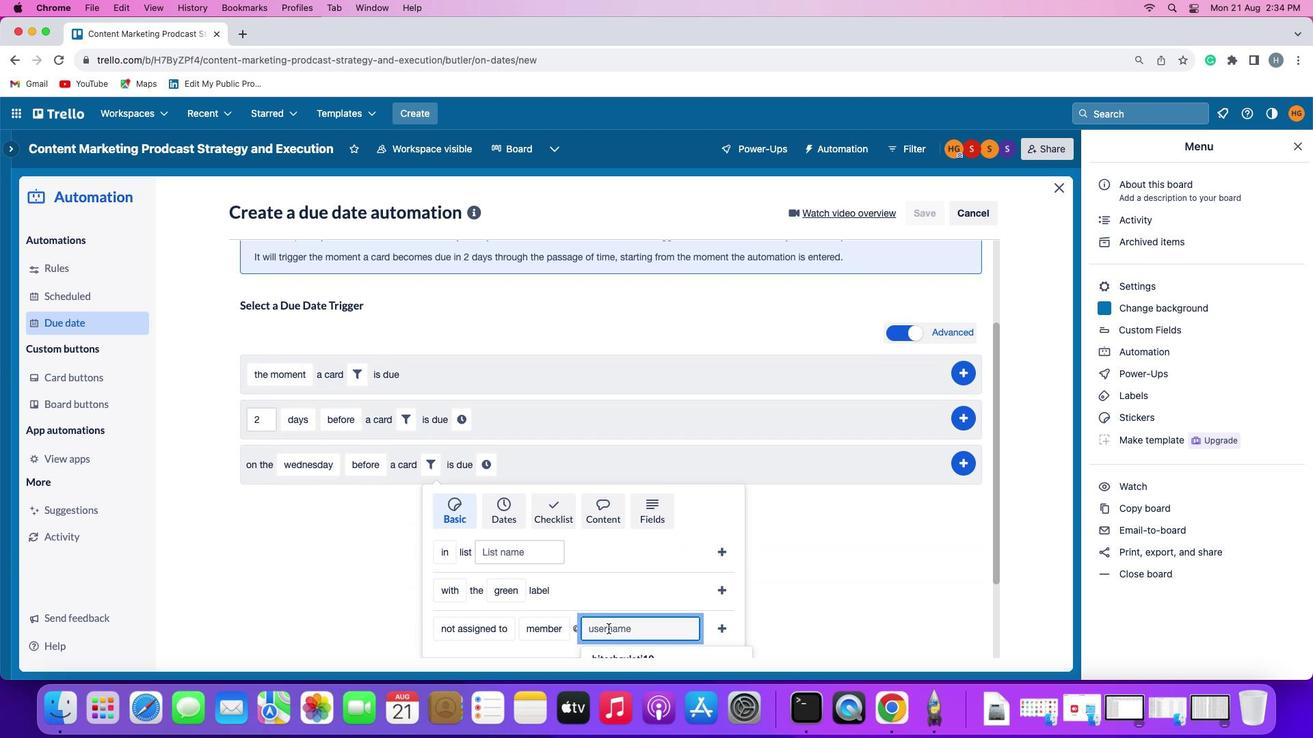 
Action: Key pressed 'a''r''y''a'
Screenshot: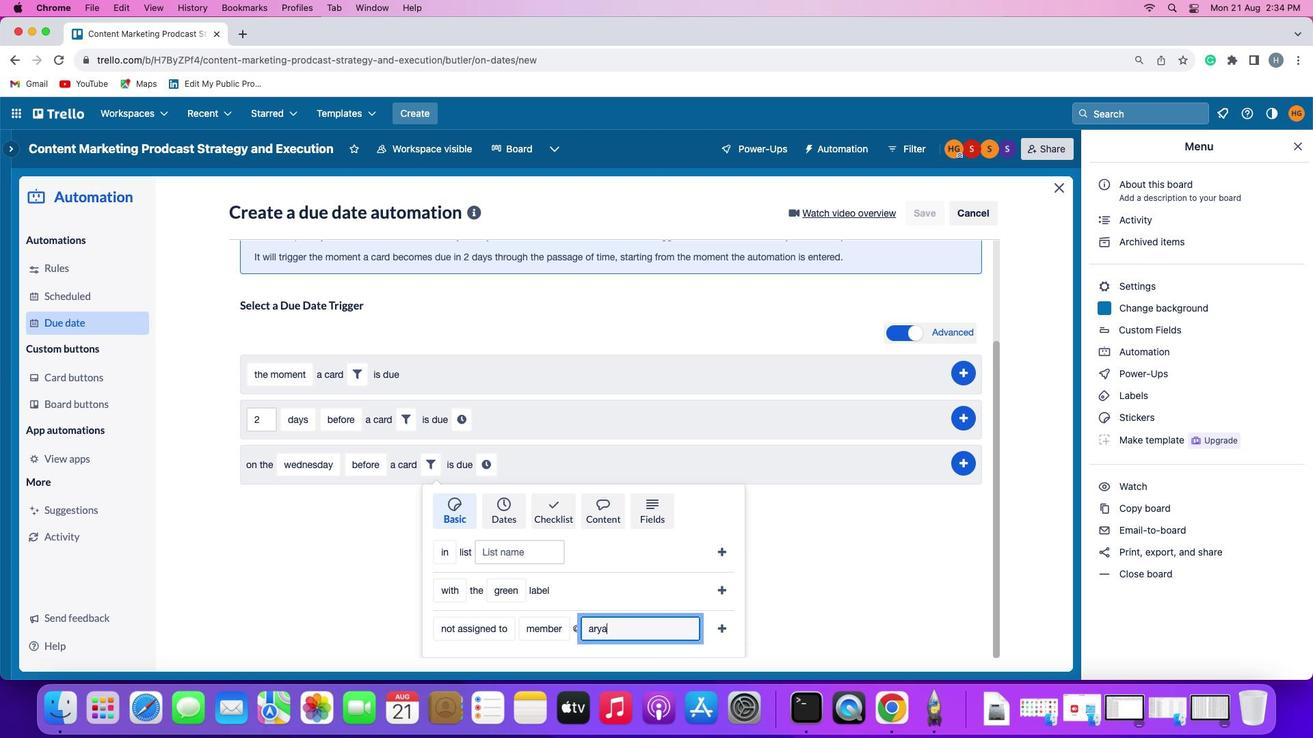 
Action: Mouse moved to (602, 632)
Screenshot: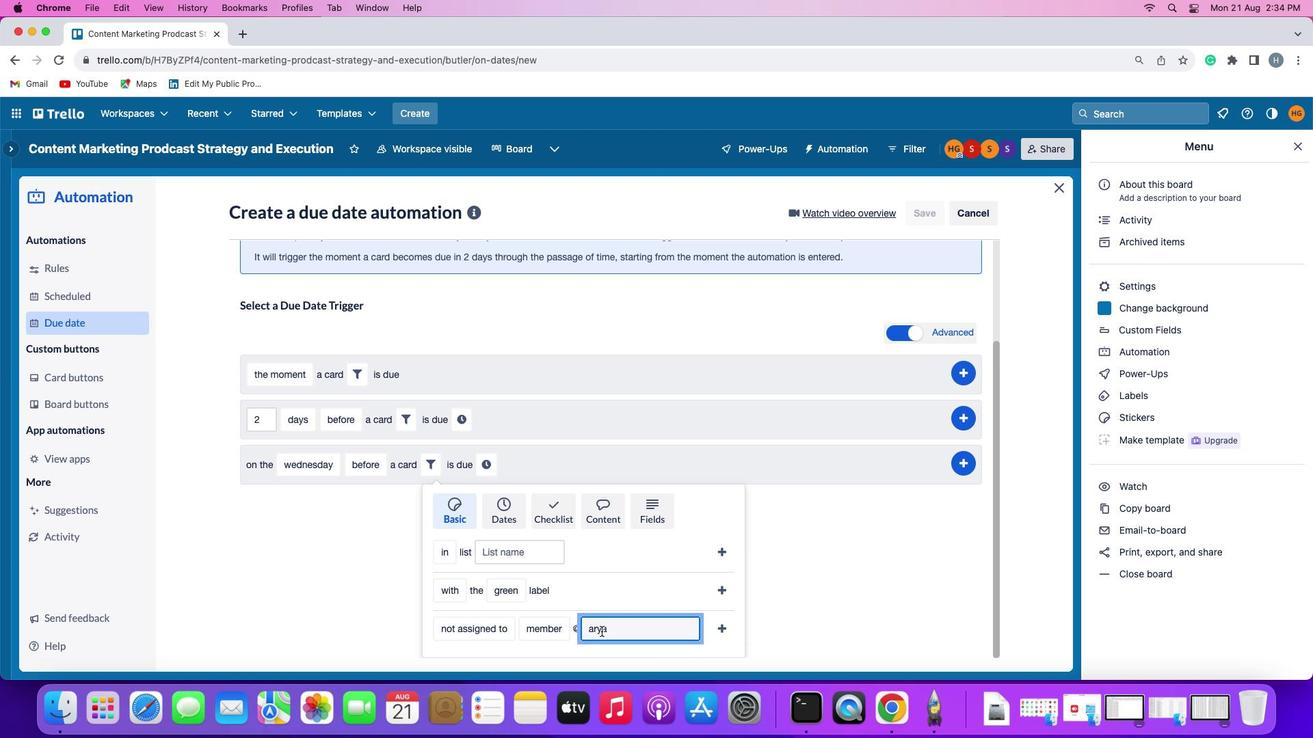 
Action: Key pressed 'n'
Screenshot: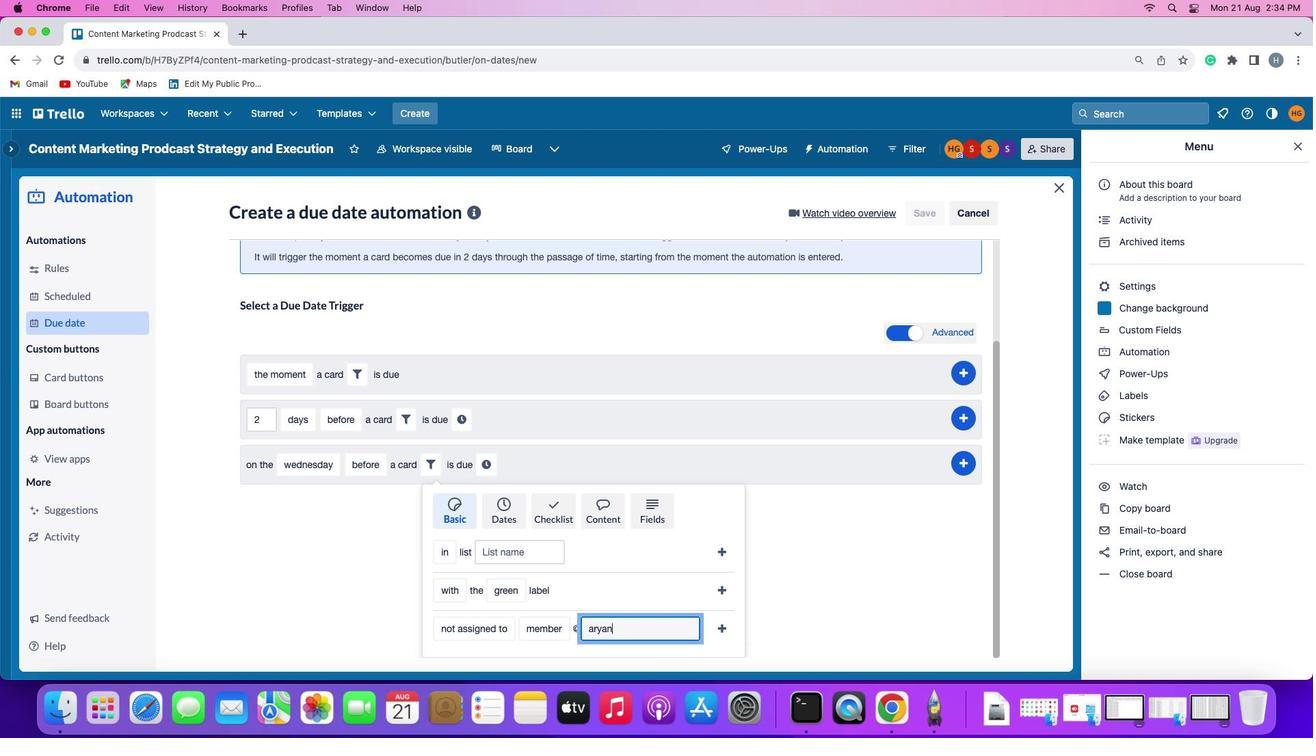 
Action: Mouse moved to (733, 628)
Screenshot: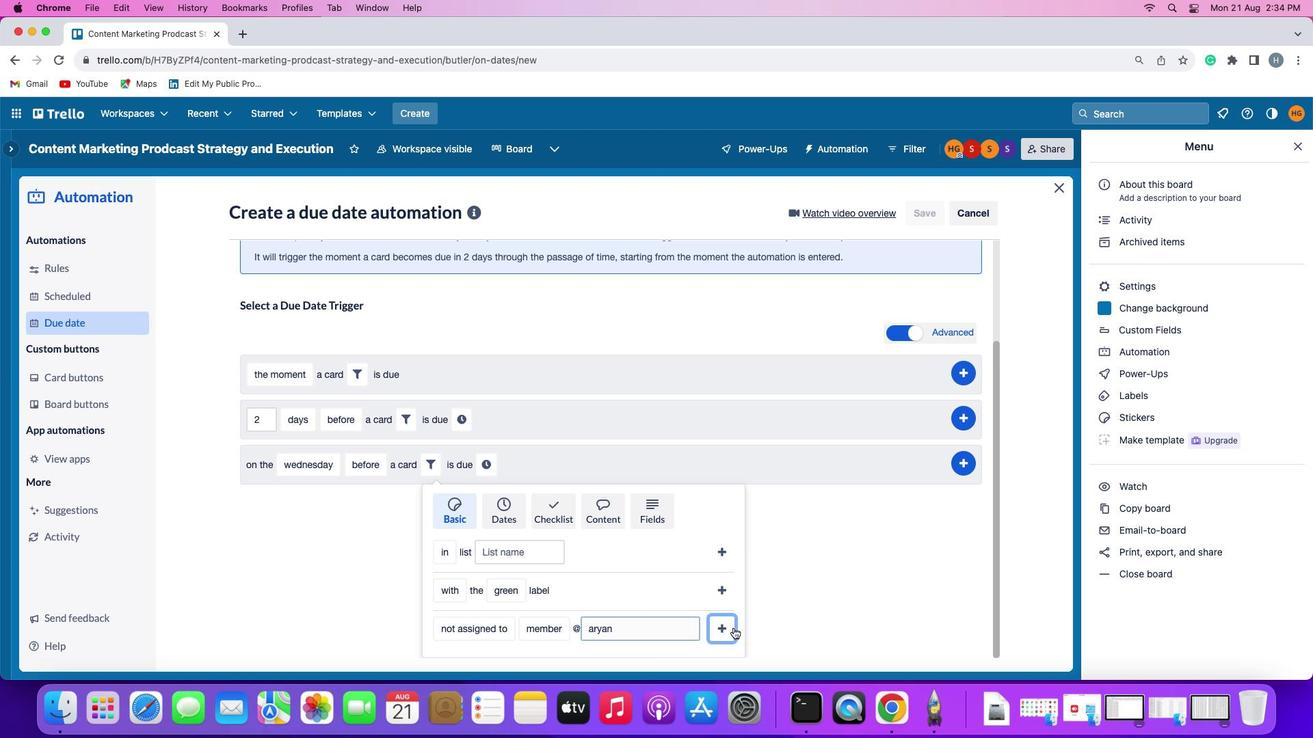 
Action: Mouse pressed left at (733, 628)
Screenshot: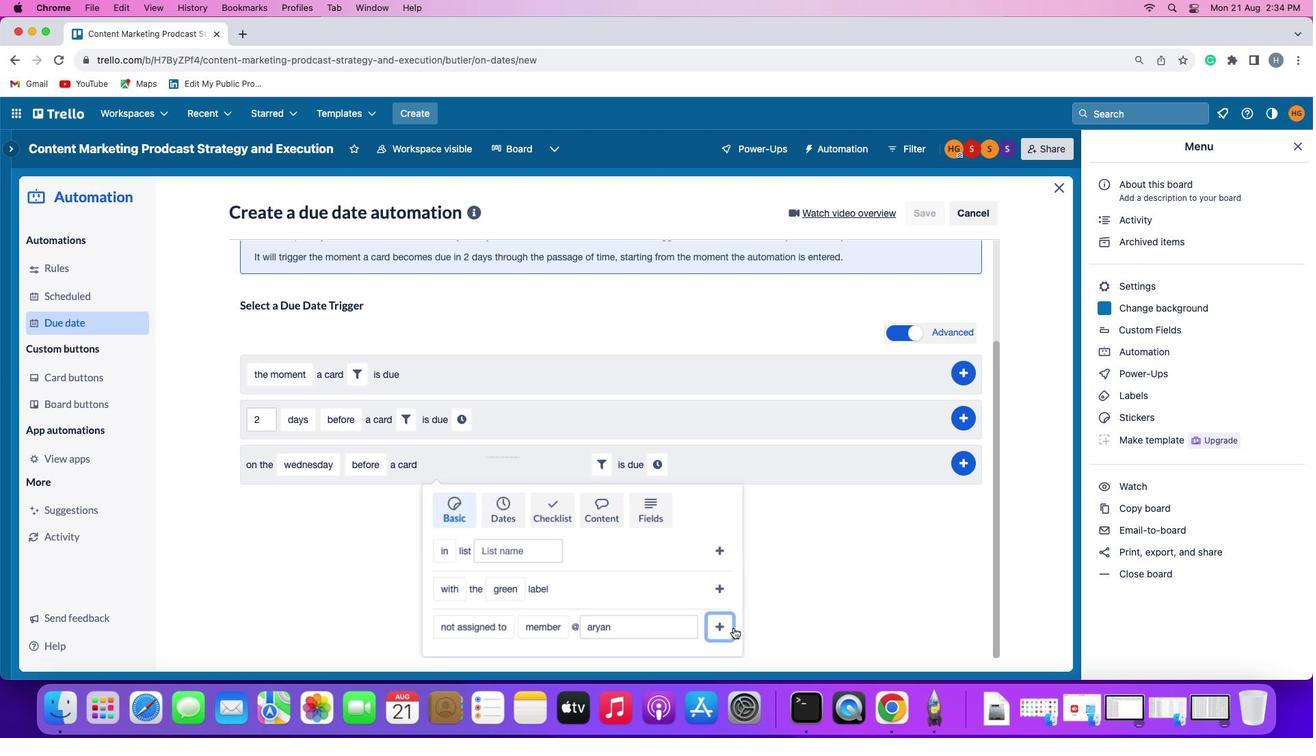 
Action: Mouse moved to (658, 597)
Screenshot: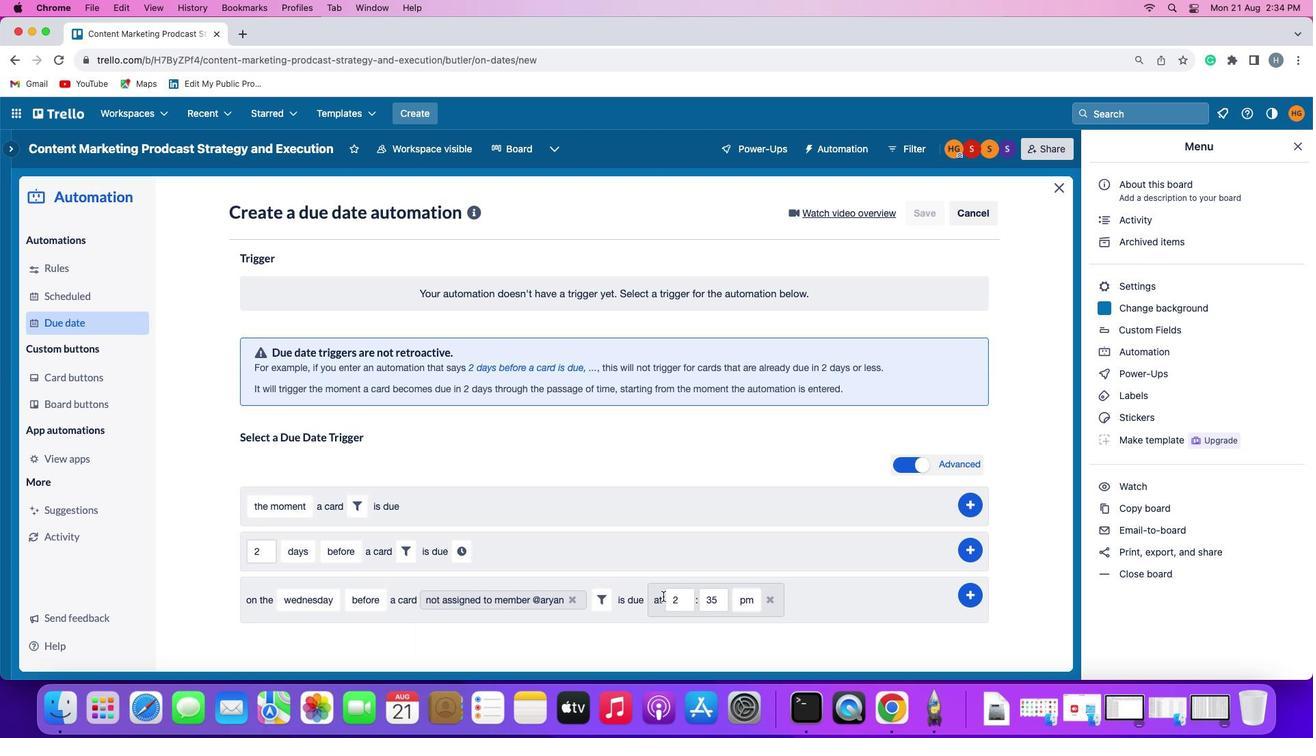 
Action: Mouse pressed left at (658, 597)
Screenshot: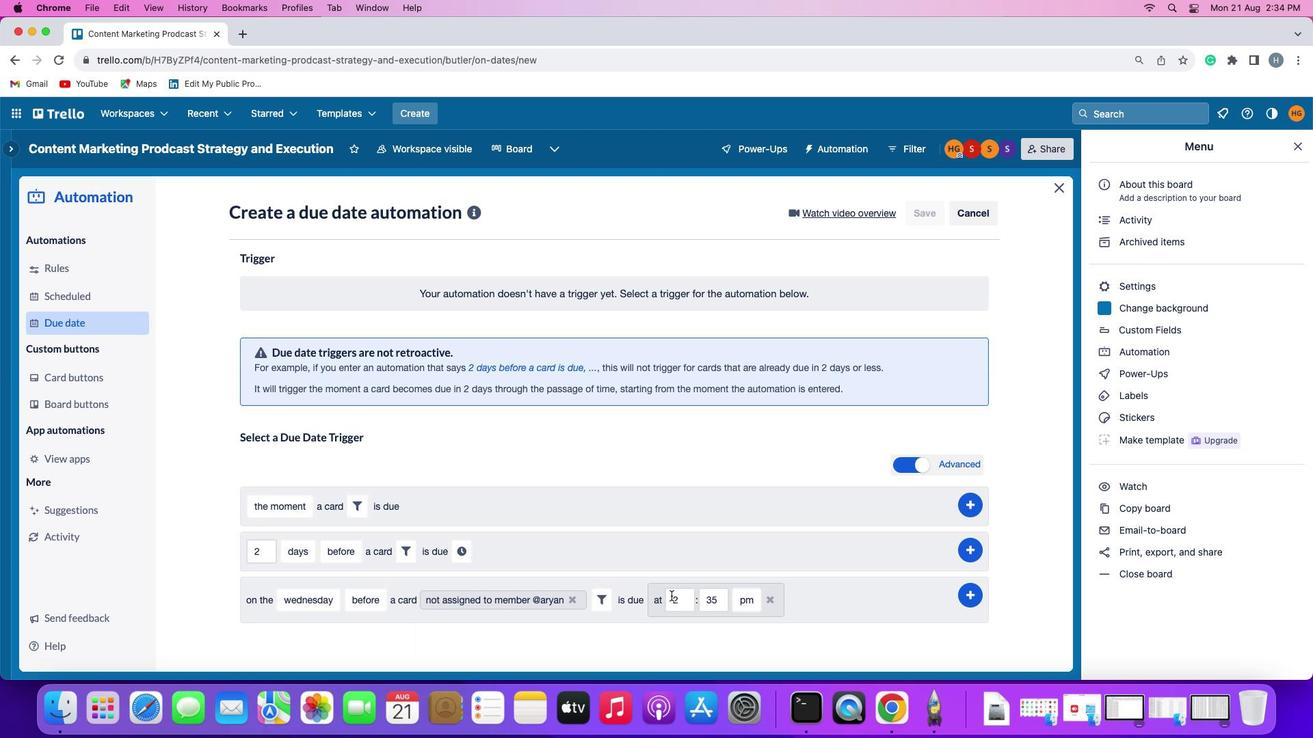 
Action: Mouse moved to (682, 596)
Screenshot: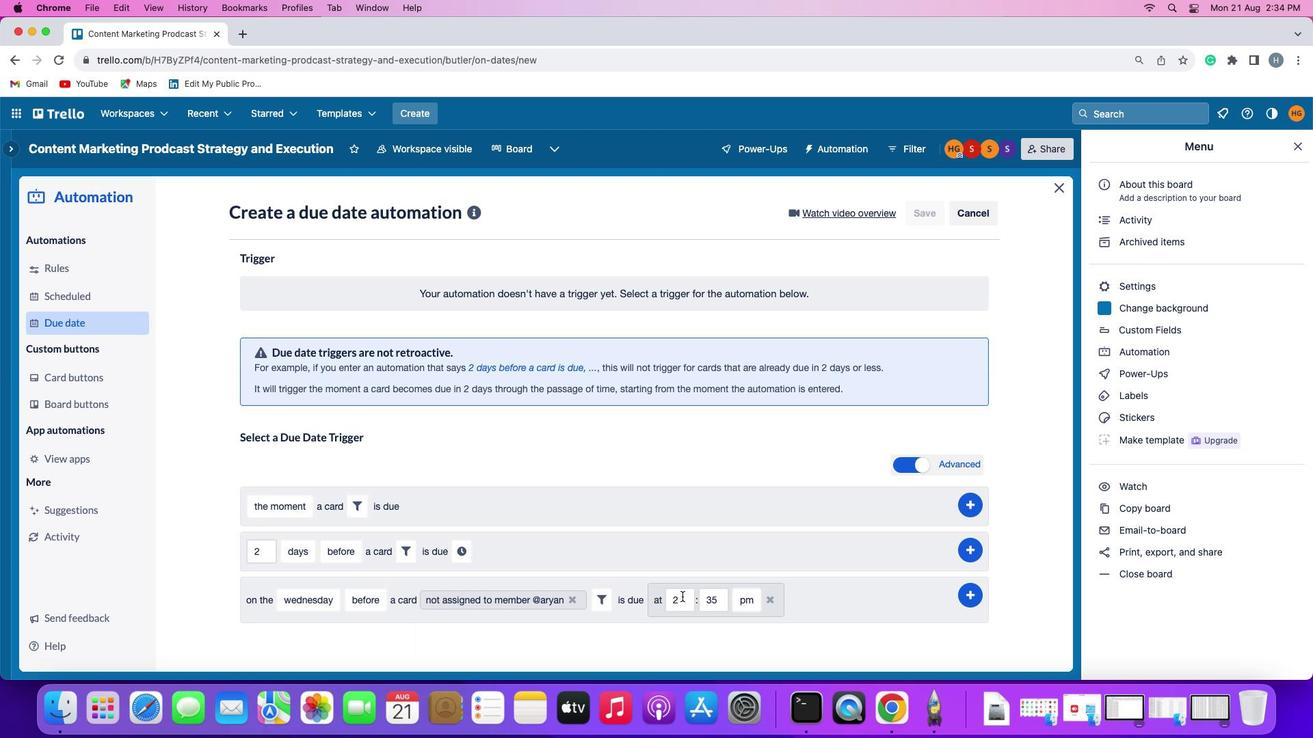 
Action: Mouse pressed left at (682, 596)
Screenshot: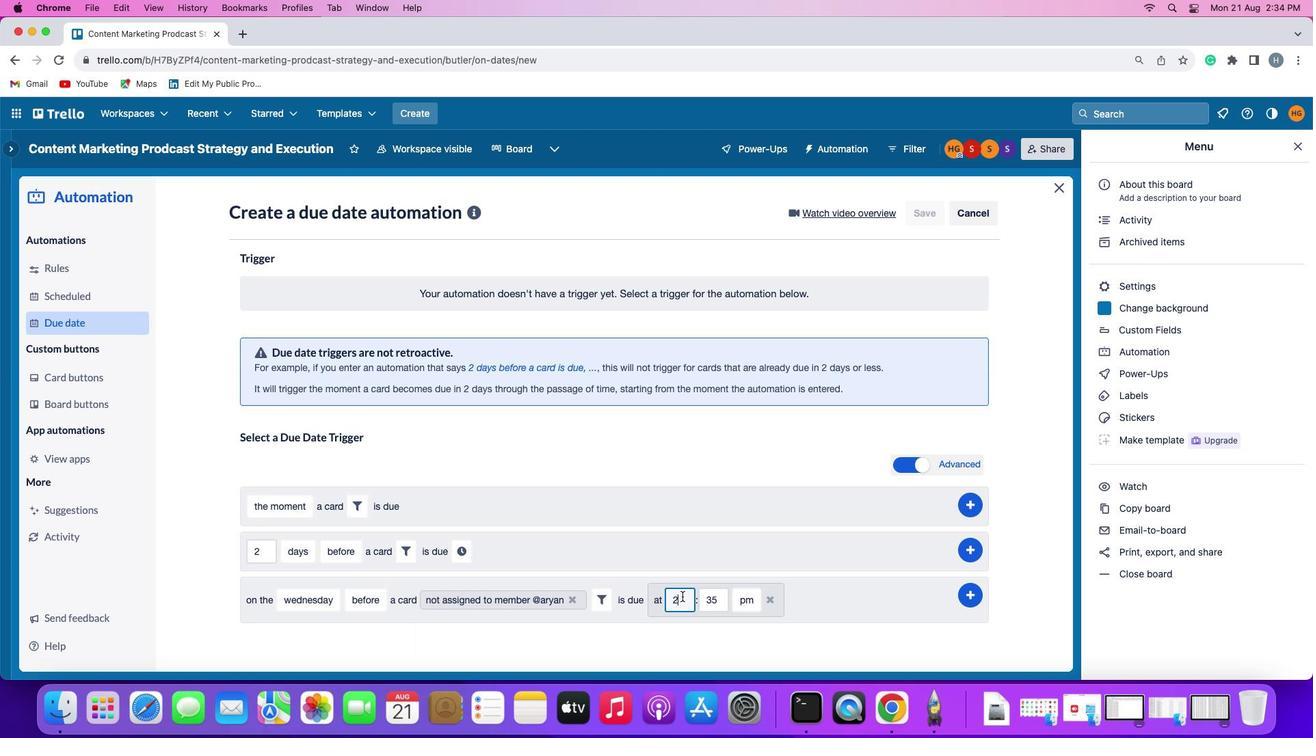 
Action: Key pressed Key.backspace'1''1'
Screenshot: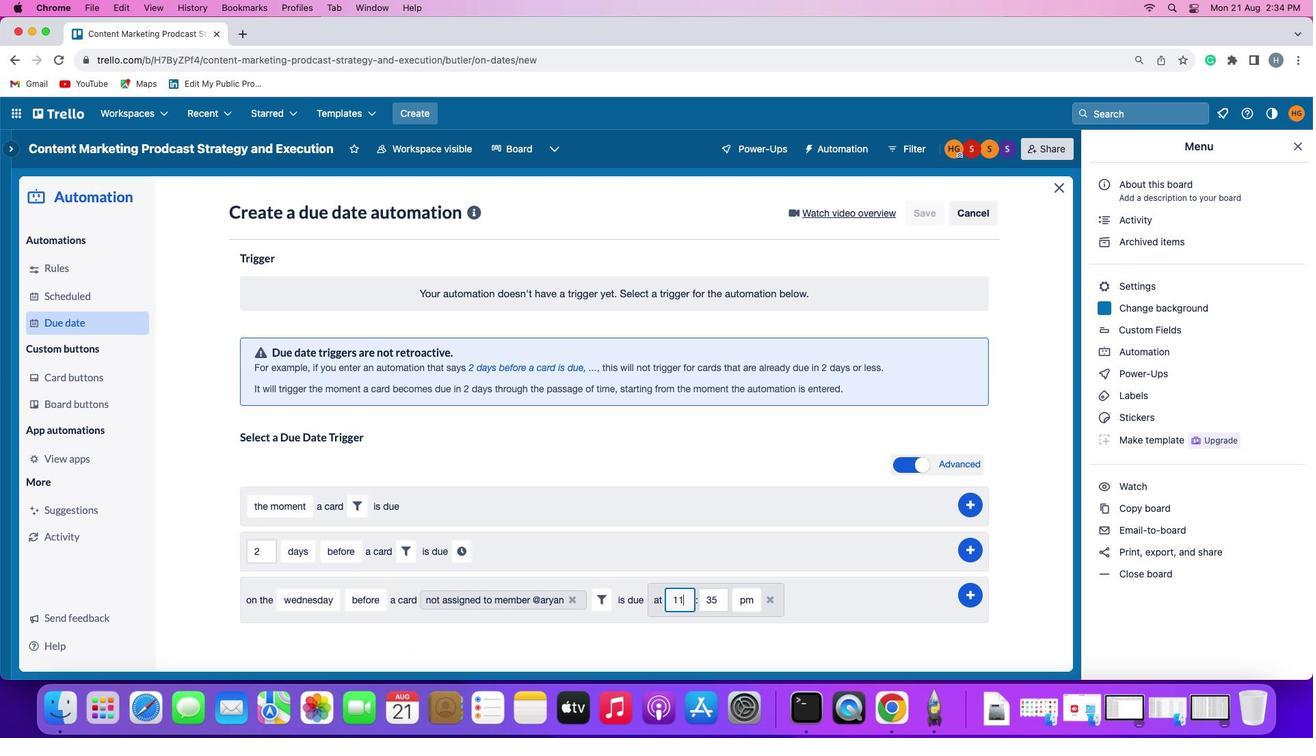 
Action: Mouse moved to (712, 600)
Screenshot: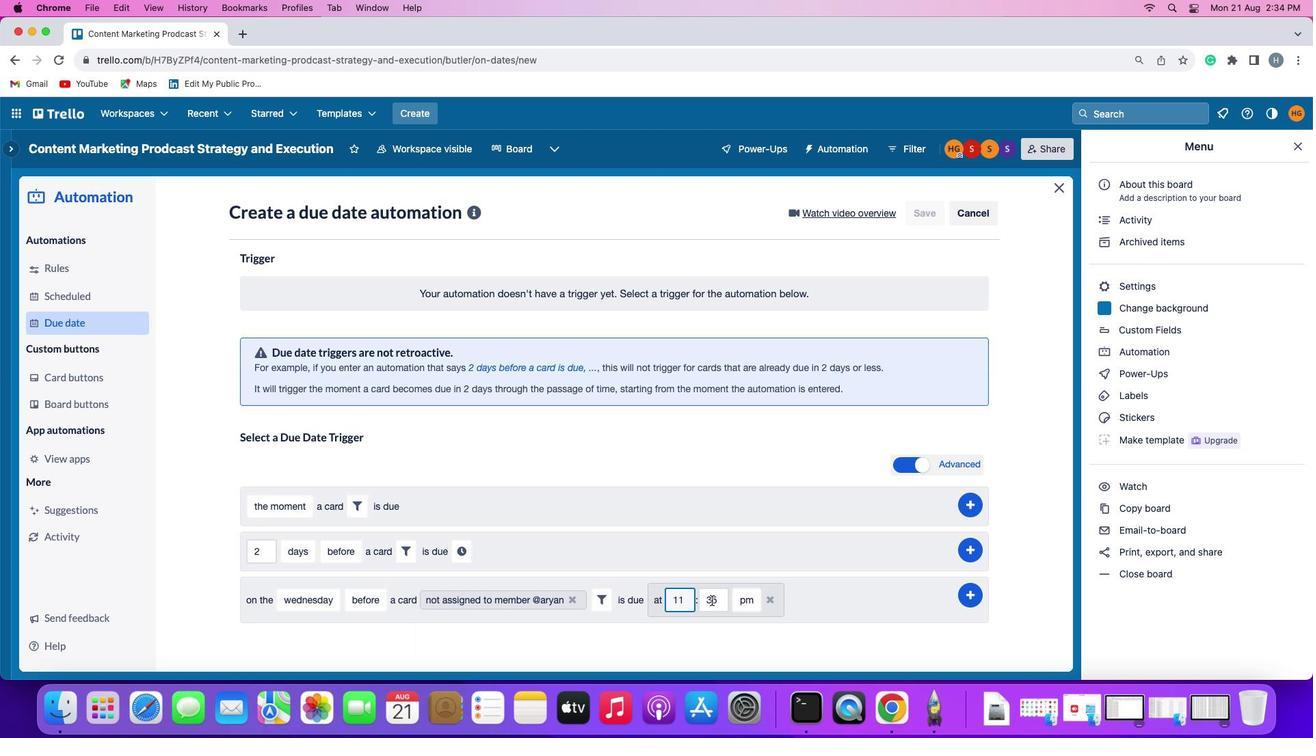
Action: Mouse pressed left at (712, 600)
Screenshot: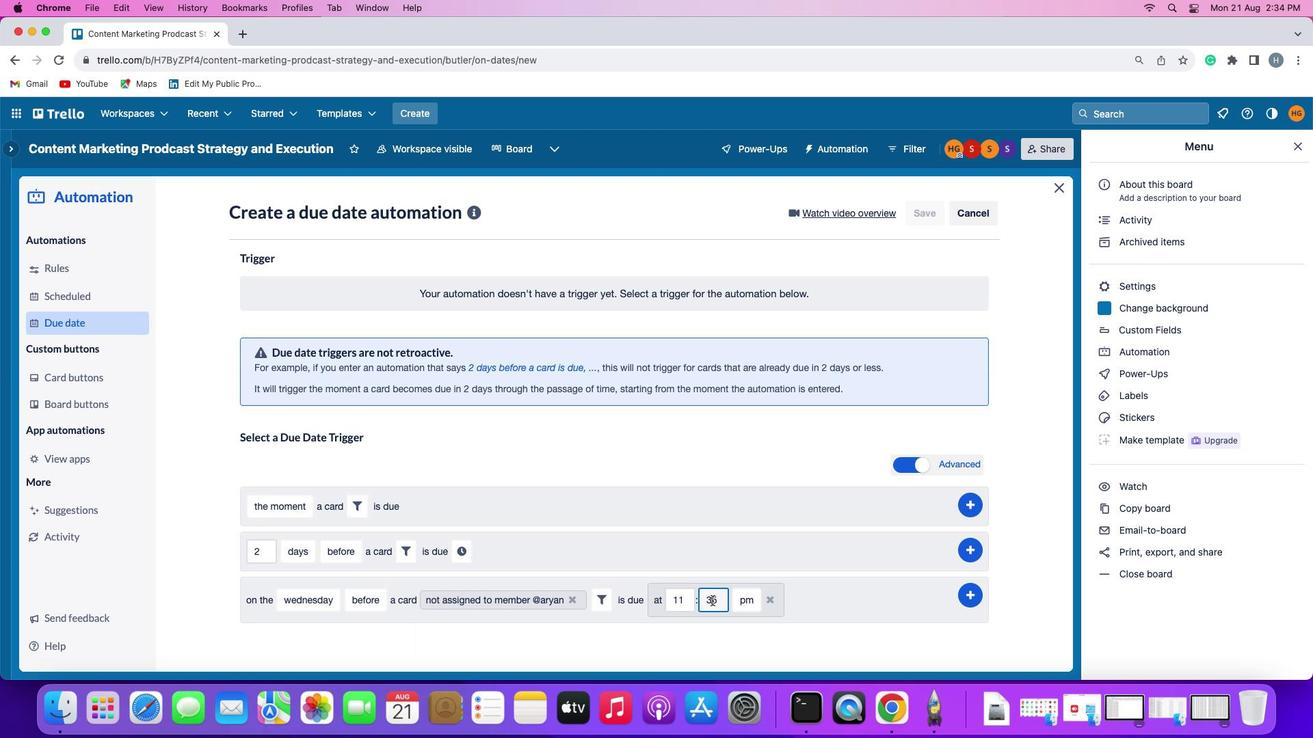 
Action: Mouse moved to (721, 600)
Screenshot: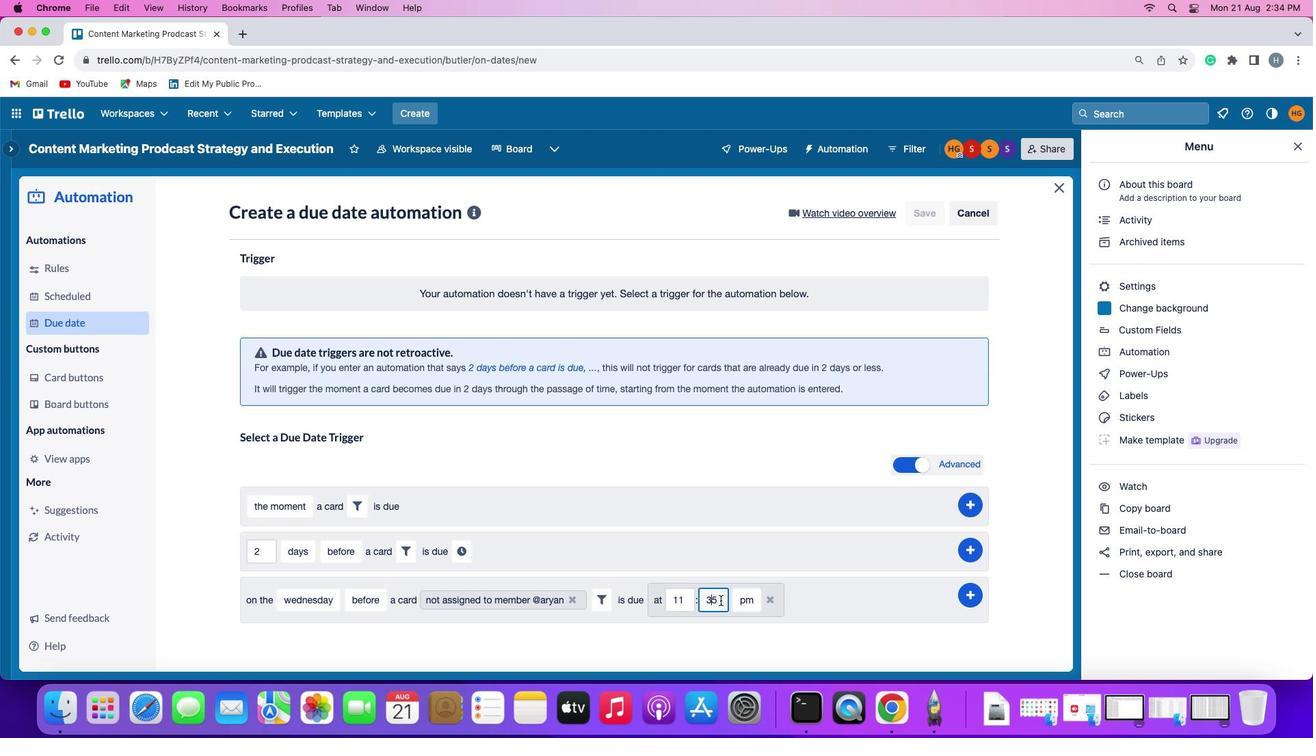 
Action: Key pressed Key.rightKey.backspace
Screenshot: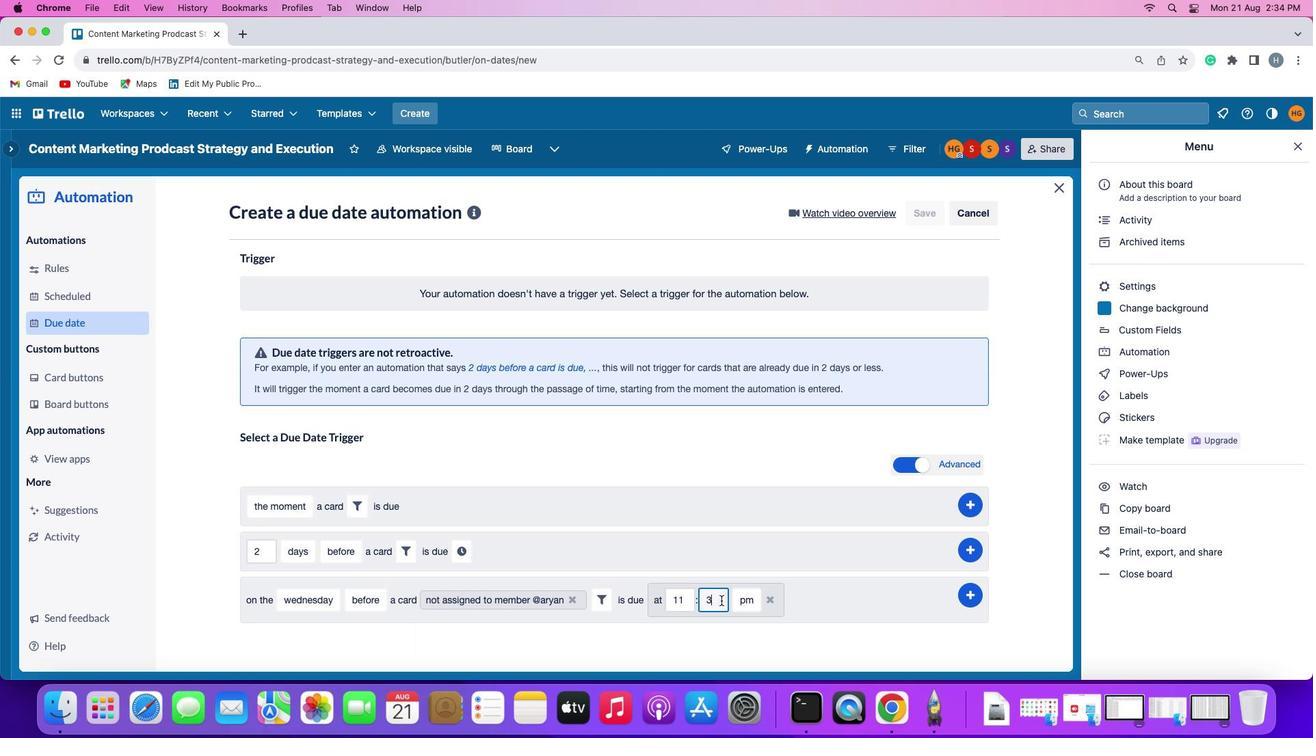 
Action: Mouse moved to (721, 601)
Screenshot: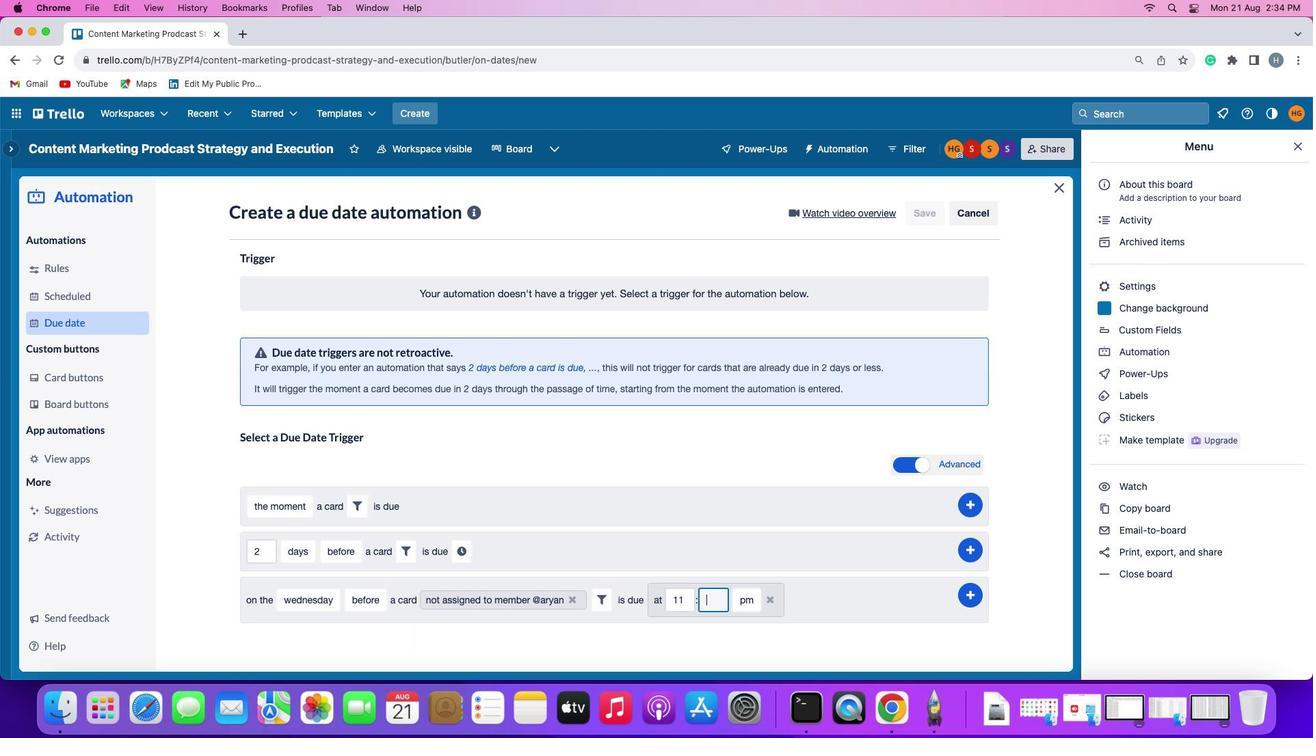 
Action: Key pressed Key.backspace'0''0'
Screenshot: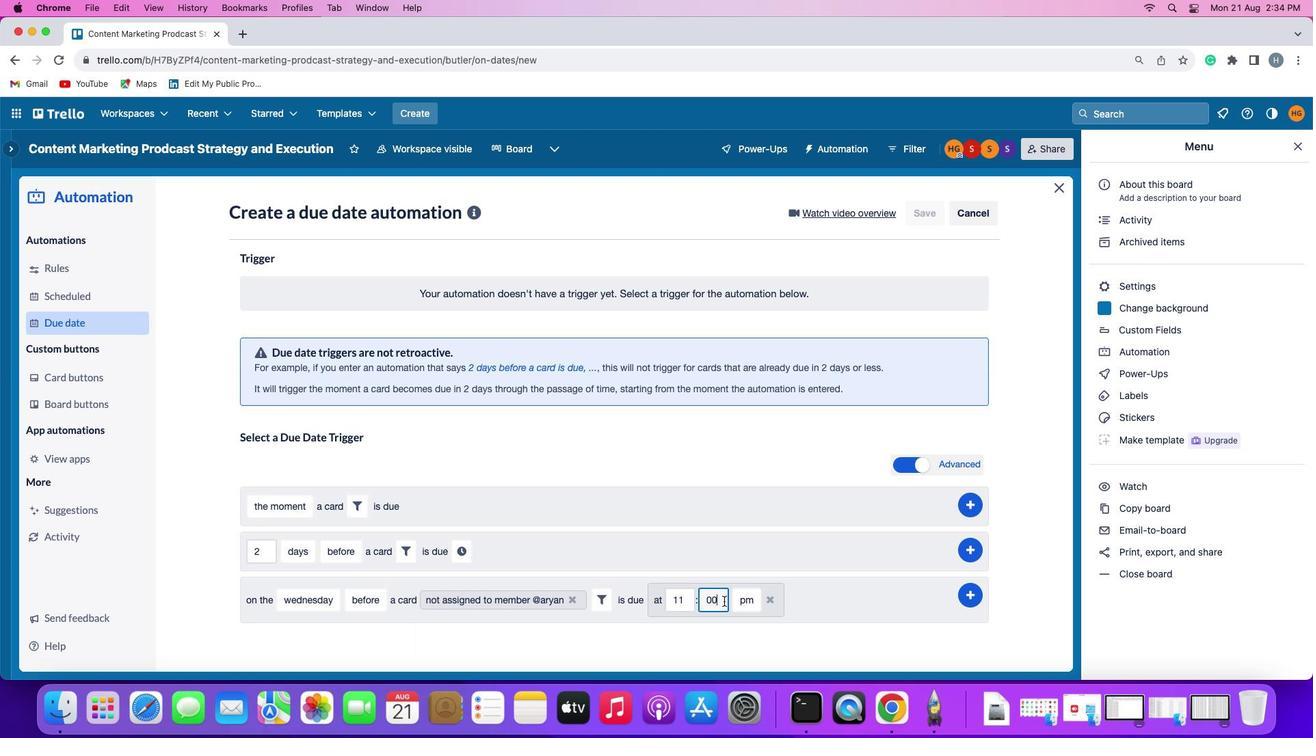 
Action: Mouse moved to (741, 602)
Screenshot: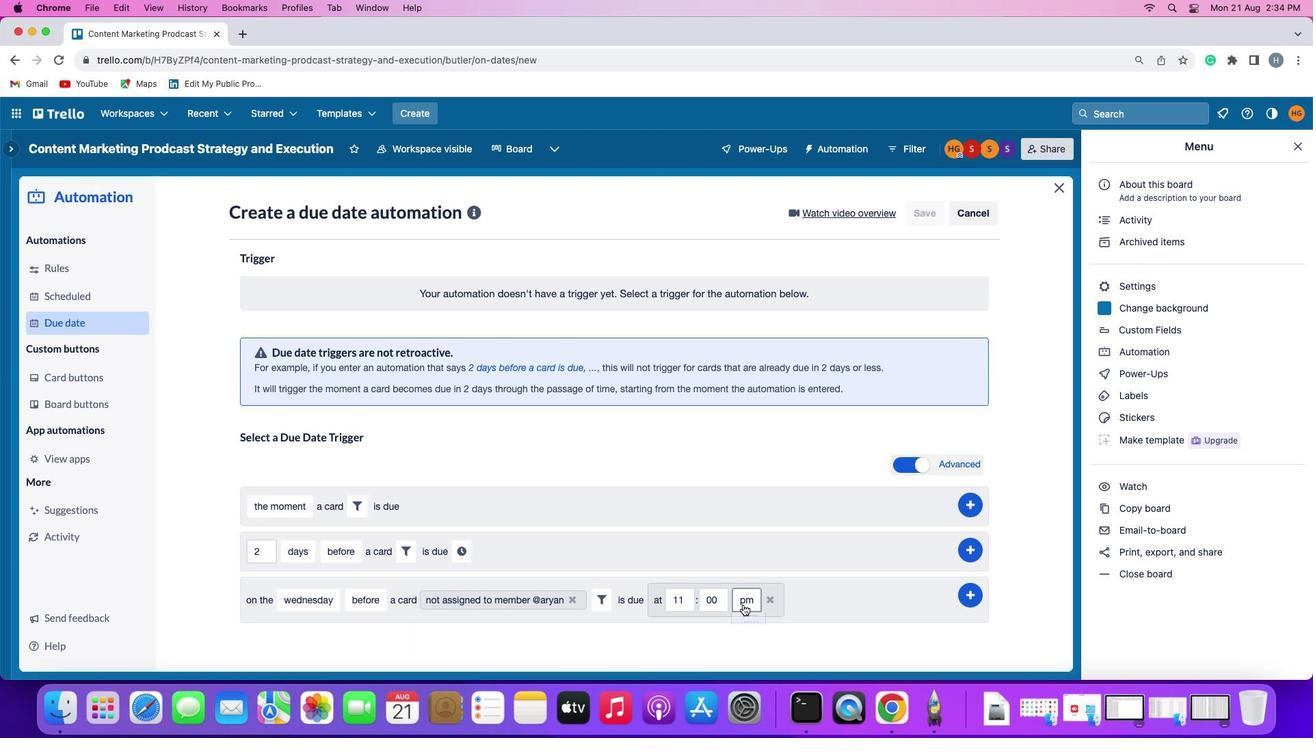 
Action: Mouse pressed left at (741, 602)
Screenshot: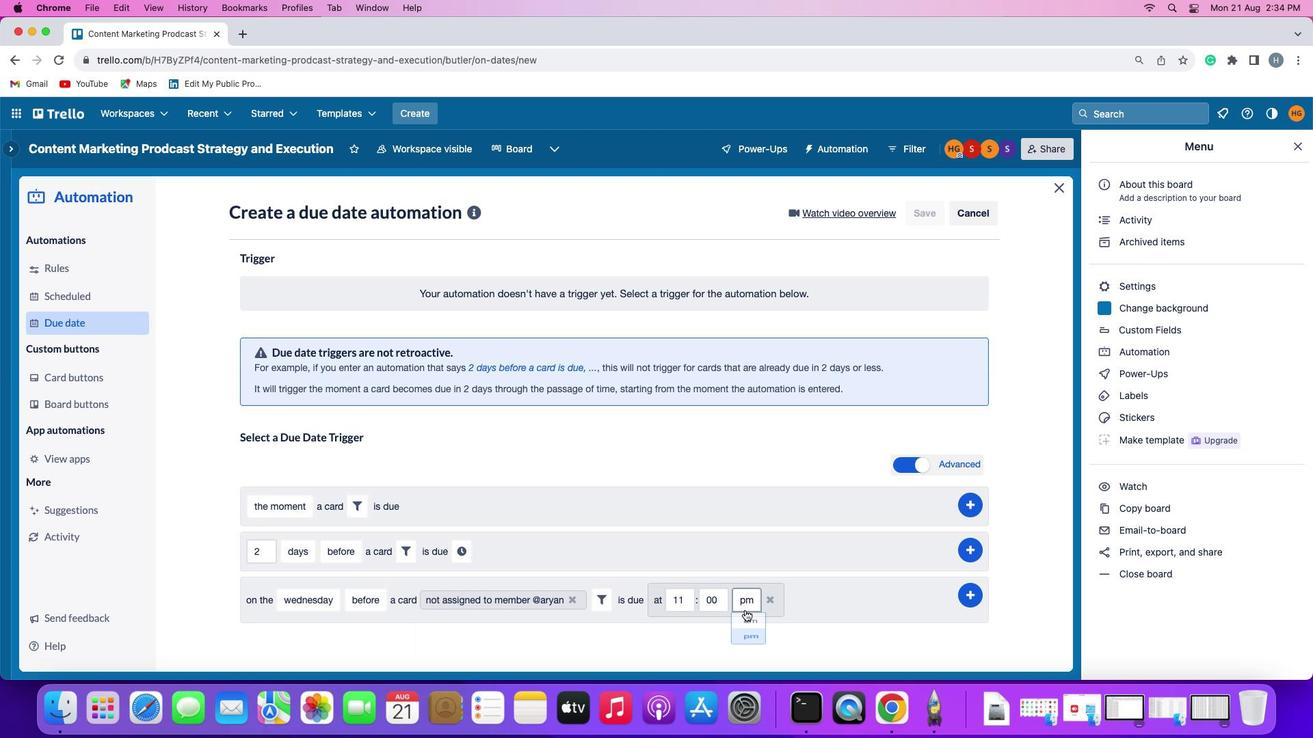 
Action: Mouse moved to (748, 621)
Screenshot: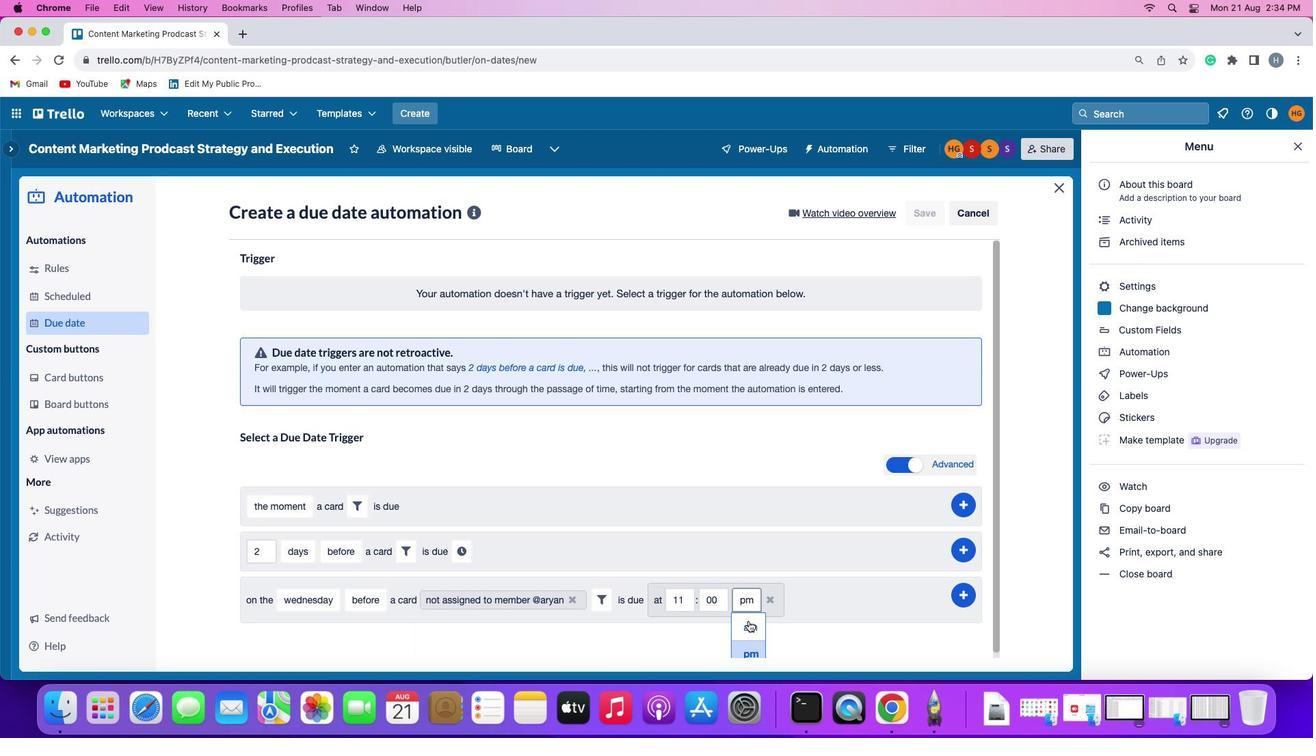 
Action: Mouse pressed left at (748, 621)
Screenshot: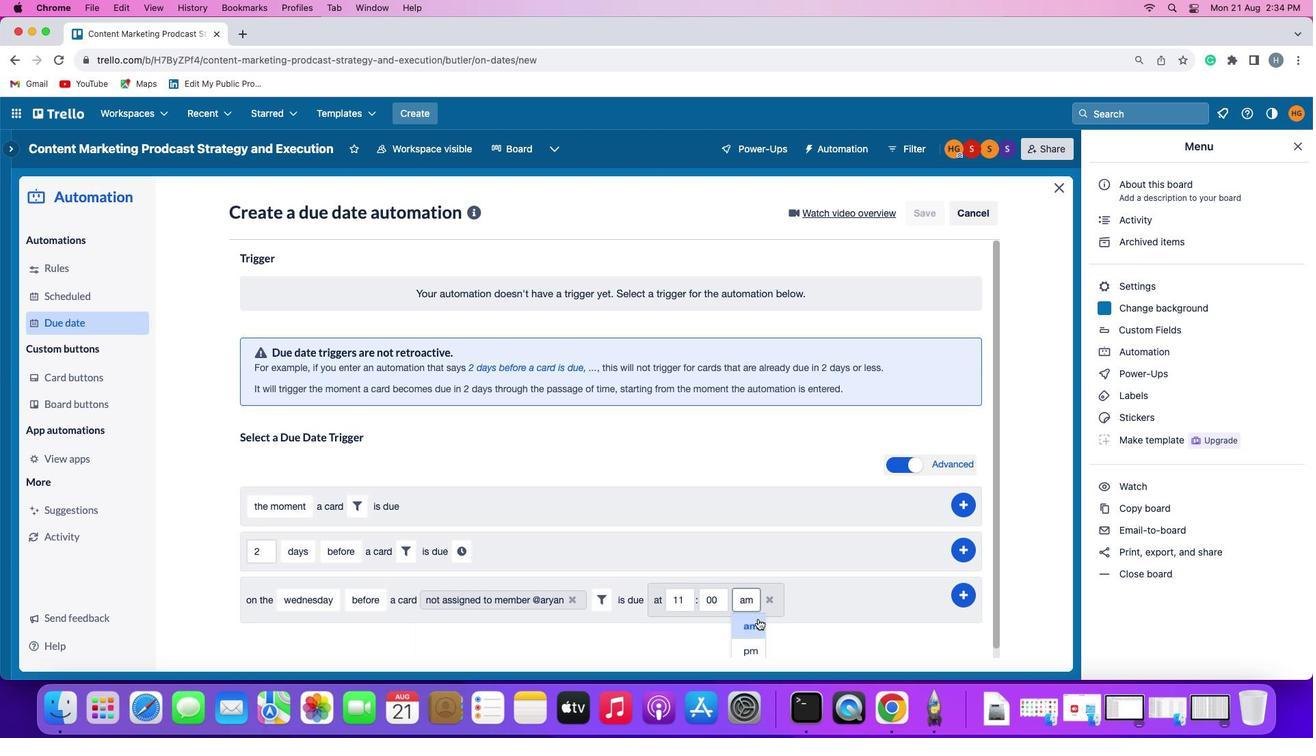 
Action: Mouse moved to (975, 589)
Screenshot: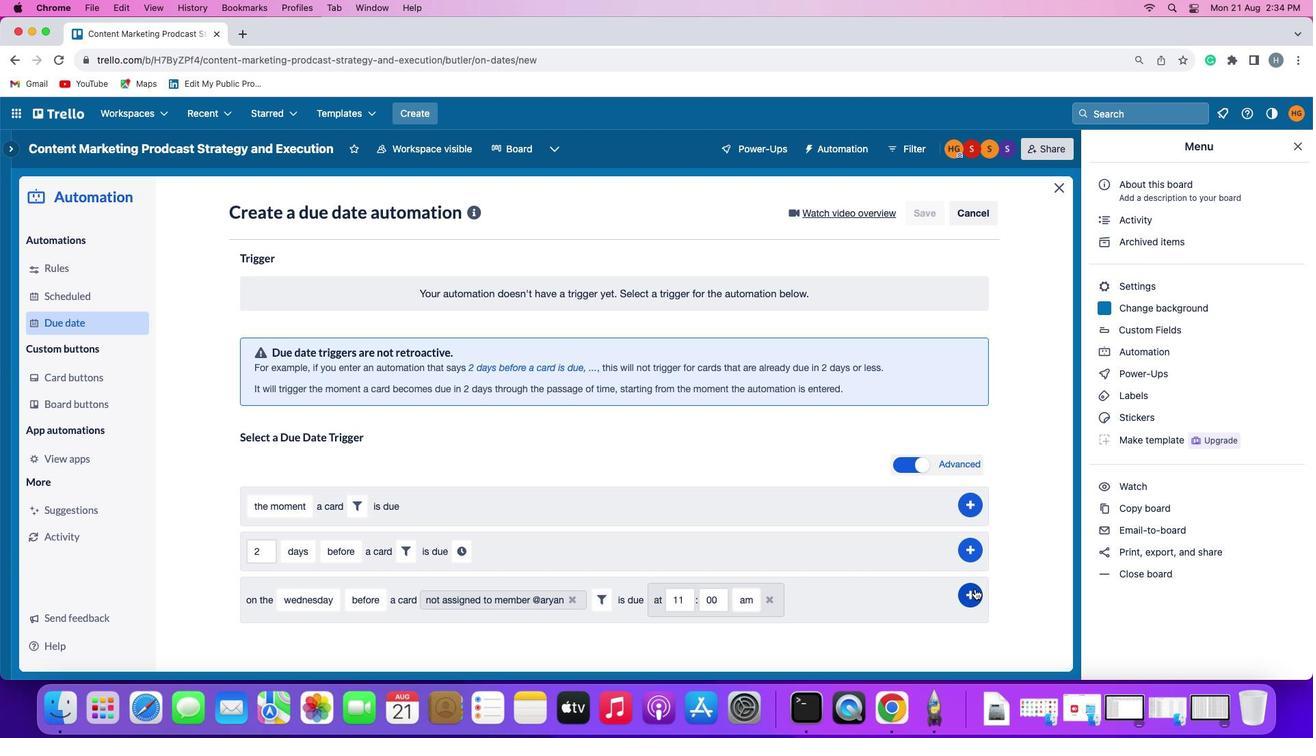 
Action: Mouse pressed left at (975, 589)
Screenshot: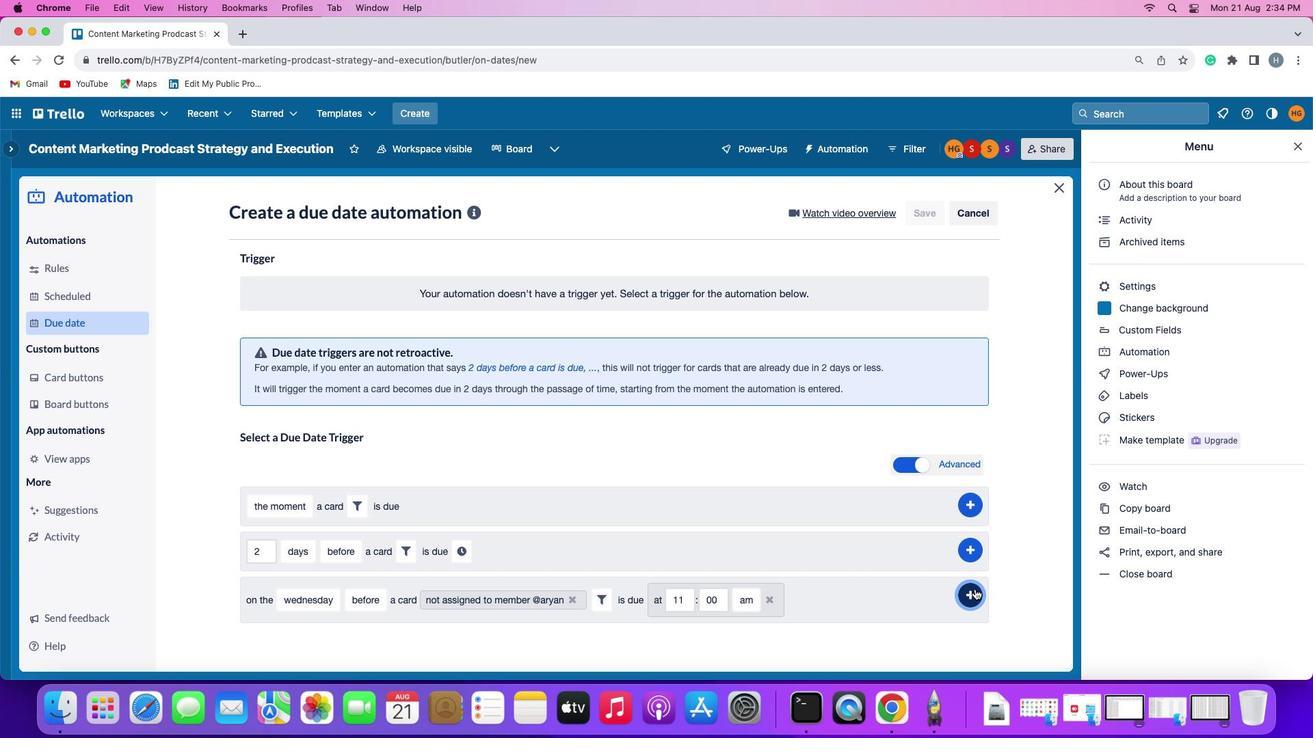 
Action: Mouse moved to (1043, 478)
Screenshot: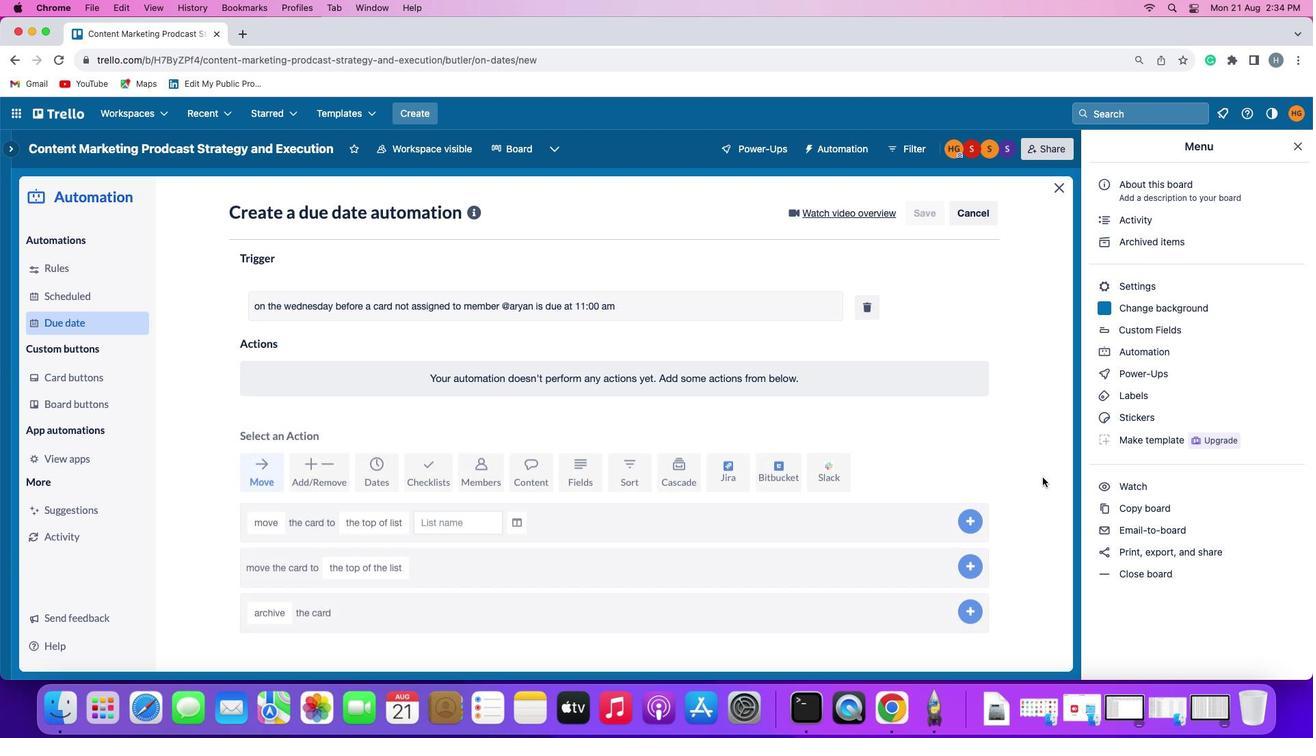 
